 Task: Find connections with filter location Suez with filter topic #bestadvicewith filter profile language French with filter current company Centre for Cellular and Molecular Biology with filter school Academy of Technology with filter industry Advertising Services with filter service category AnimationArchitecture with filter keywords title Bank Teller
Action: Mouse moved to (274, 116)
Screenshot: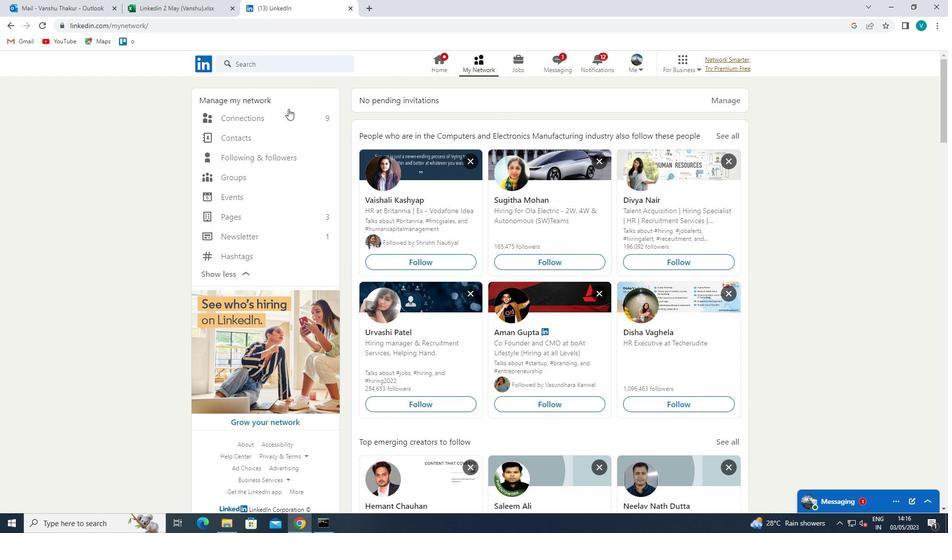 
Action: Mouse pressed left at (274, 116)
Screenshot: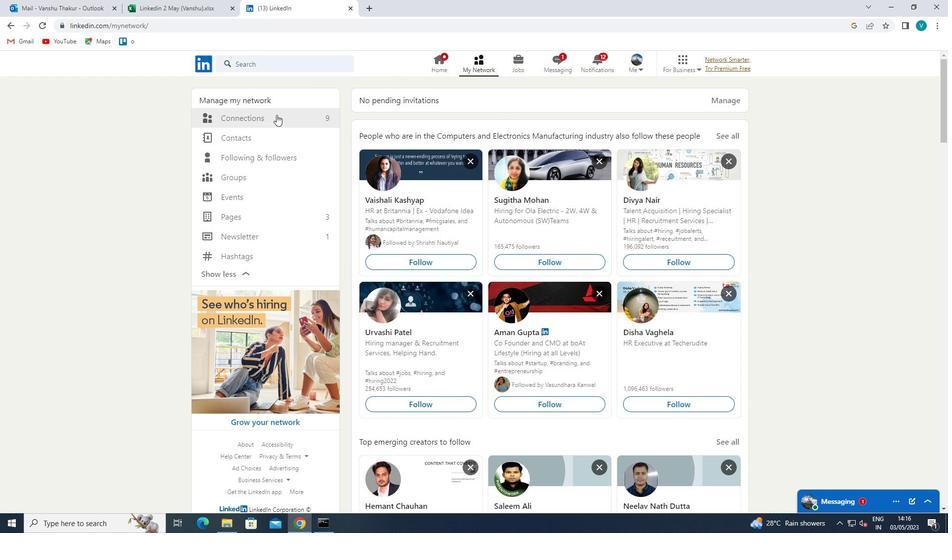 
Action: Mouse moved to (527, 119)
Screenshot: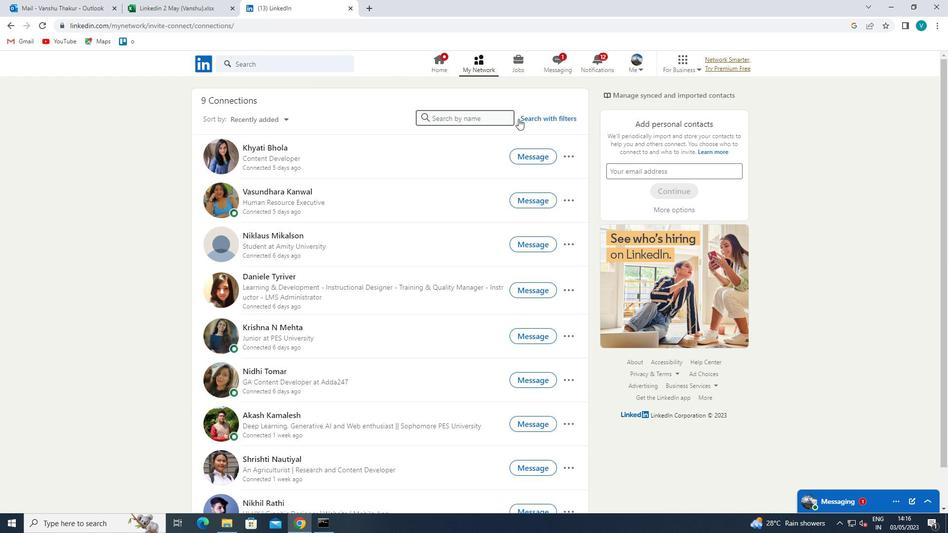 
Action: Mouse pressed left at (527, 119)
Screenshot: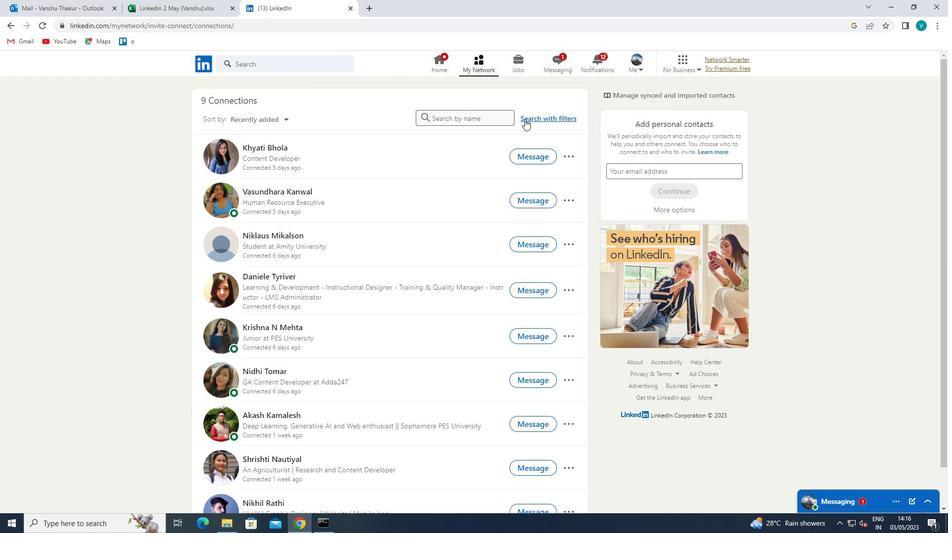 
Action: Mouse moved to (469, 95)
Screenshot: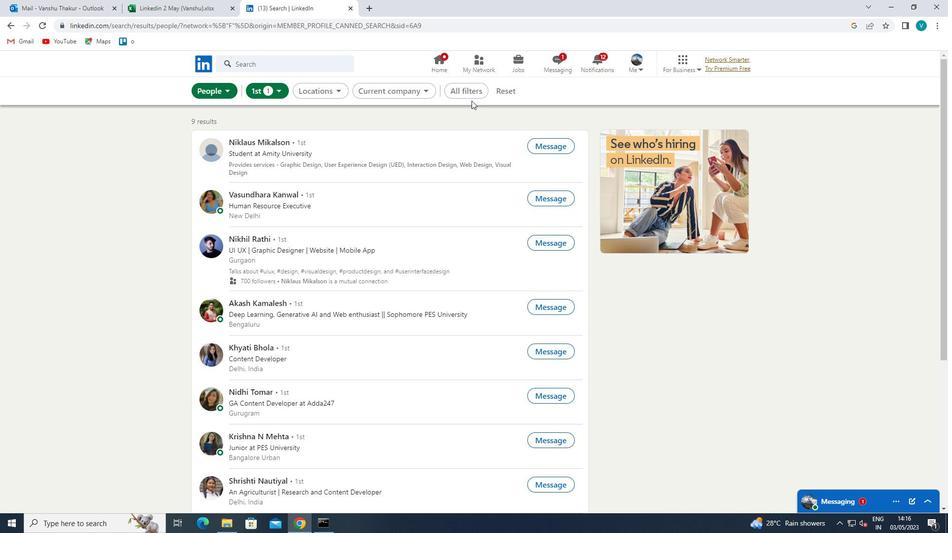 
Action: Mouse pressed left at (469, 95)
Screenshot: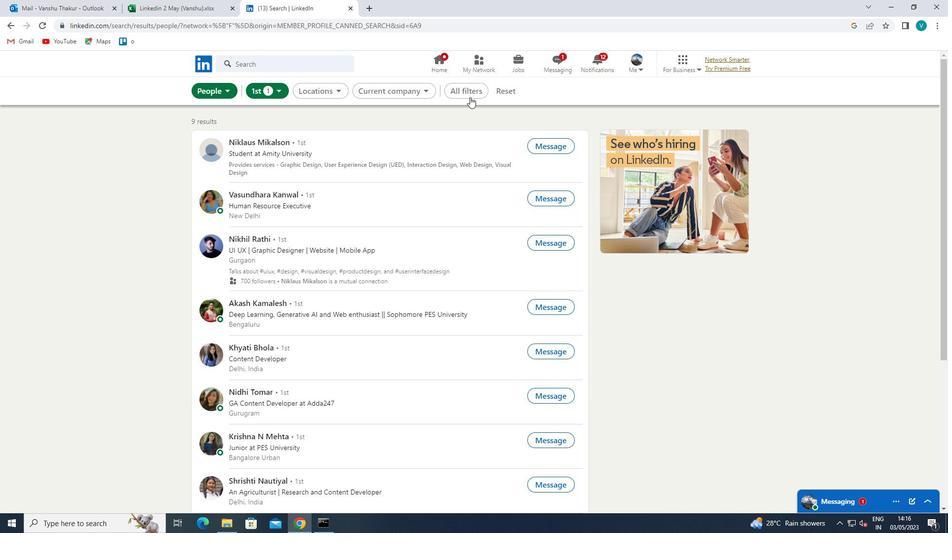 
Action: Mouse moved to (793, 243)
Screenshot: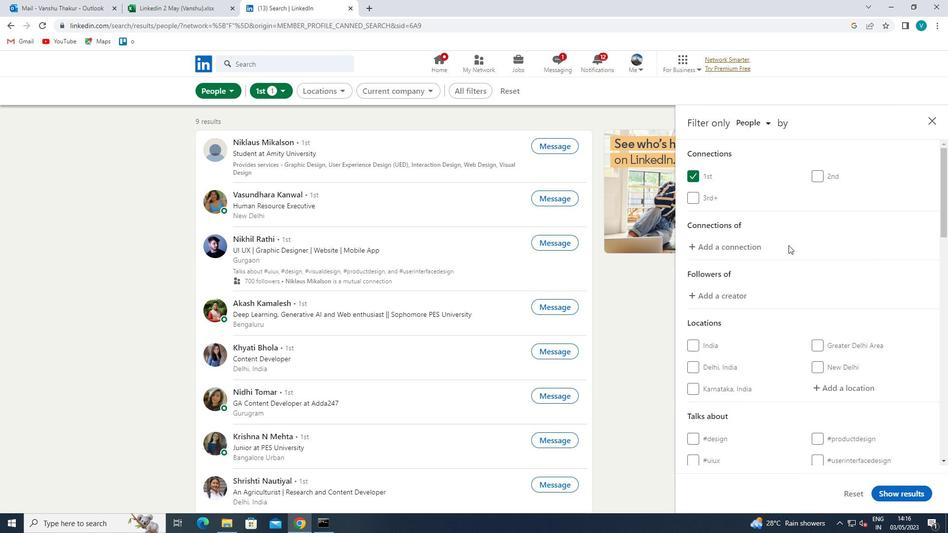 
Action: Mouse scrolled (793, 242) with delta (0, 0)
Screenshot: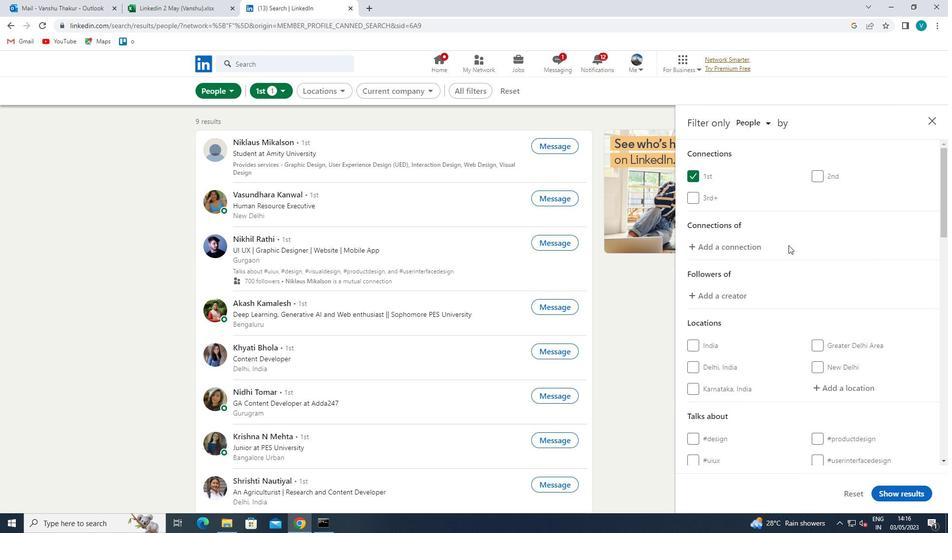 
Action: Mouse moved to (787, 246)
Screenshot: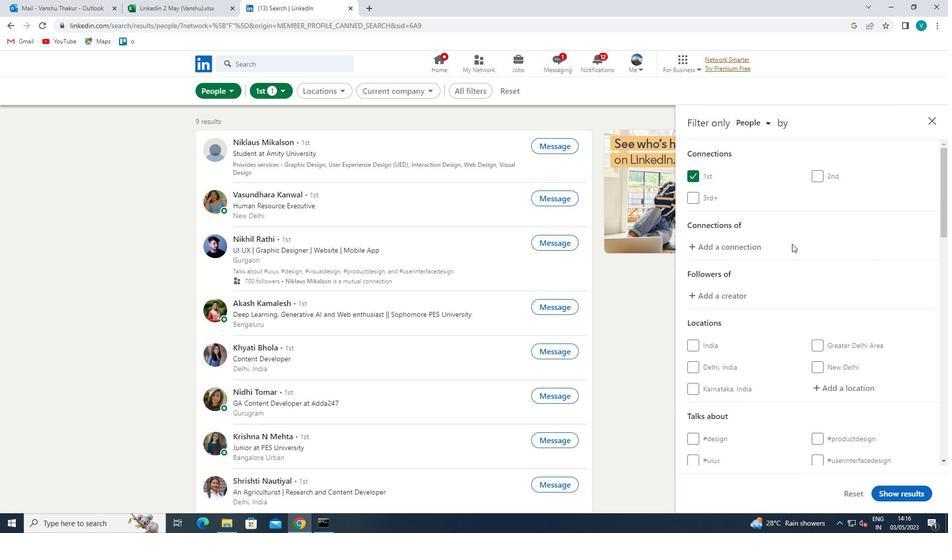 
Action: Mouse scrolled (787, 246) with delta (0, 0)
Screenshot: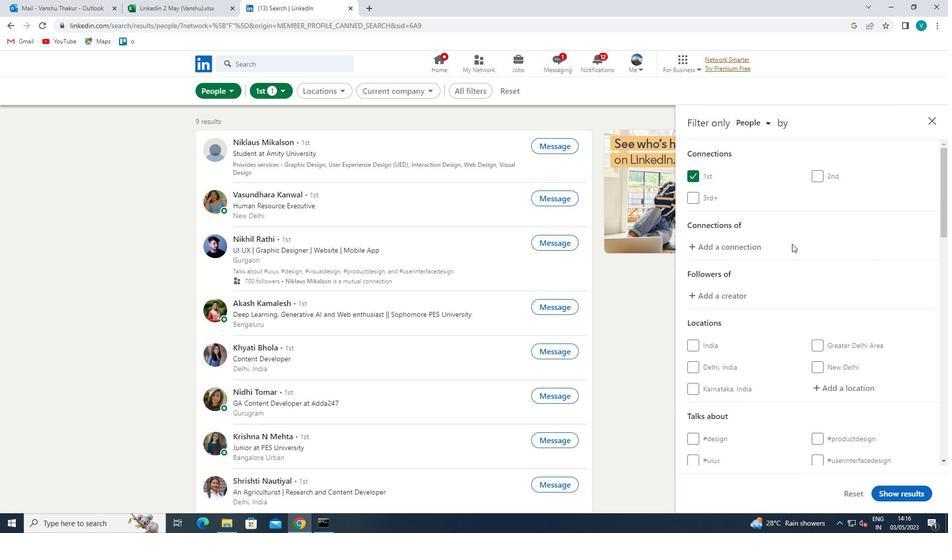 
Action: Mouse moved to (826, 292)
Screenshot: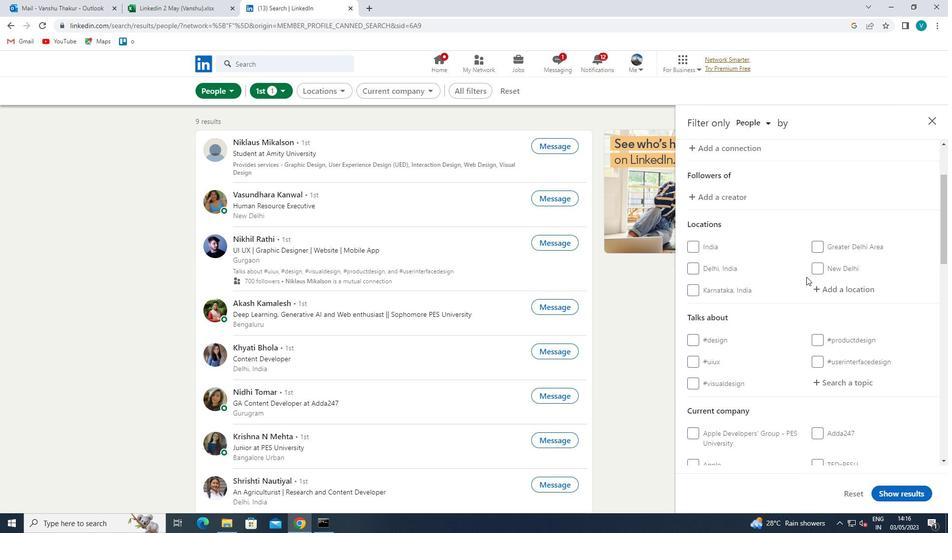 
Action: Mouse pressed left at (826, 292)
Screenshot: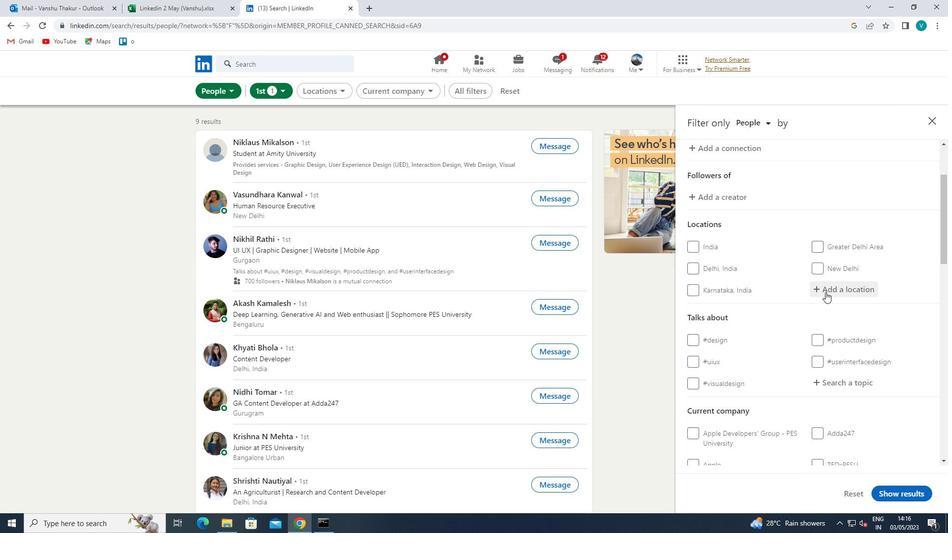
Action: Mouse moved to (798, 309)
Screenshot: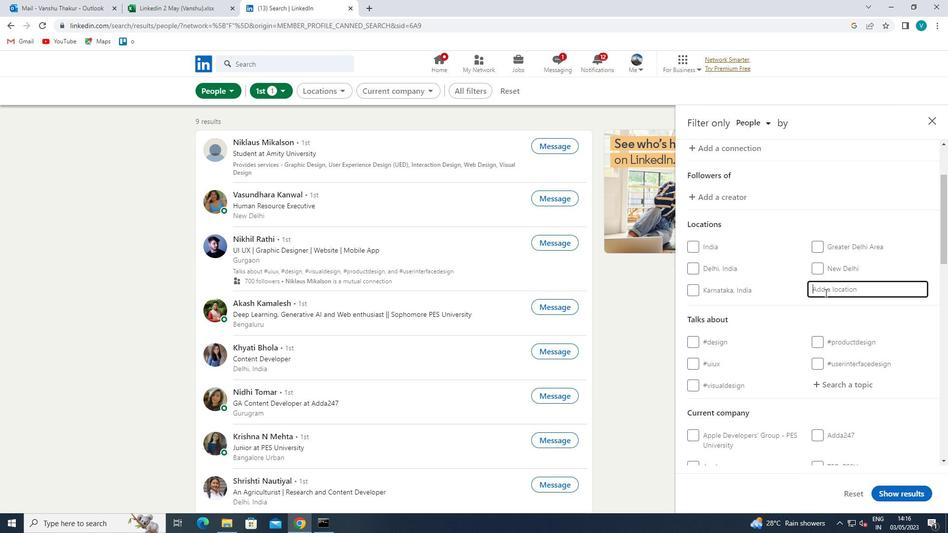 
Action: Key pressed <Key.shift>SUEZ
Screenshot: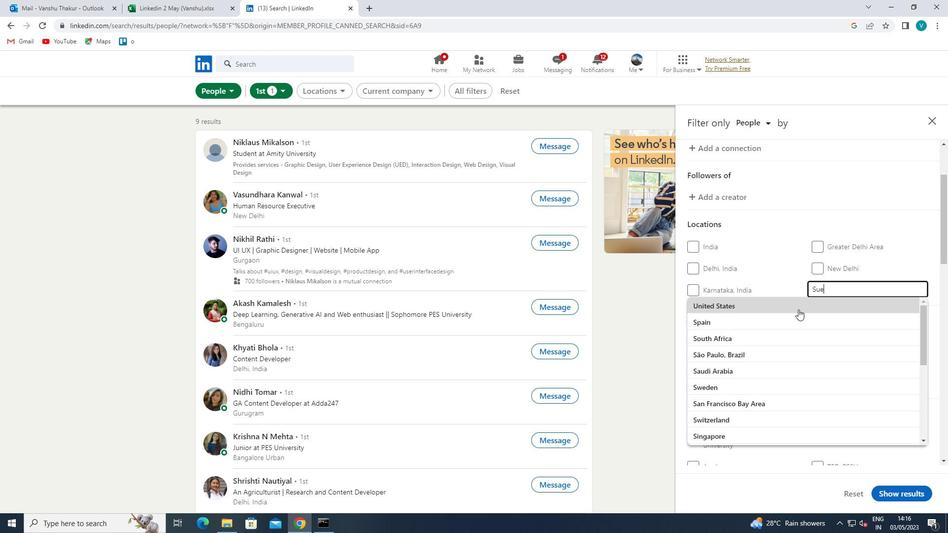 
Action: Mouse moved to (789, 309)
Screenshot: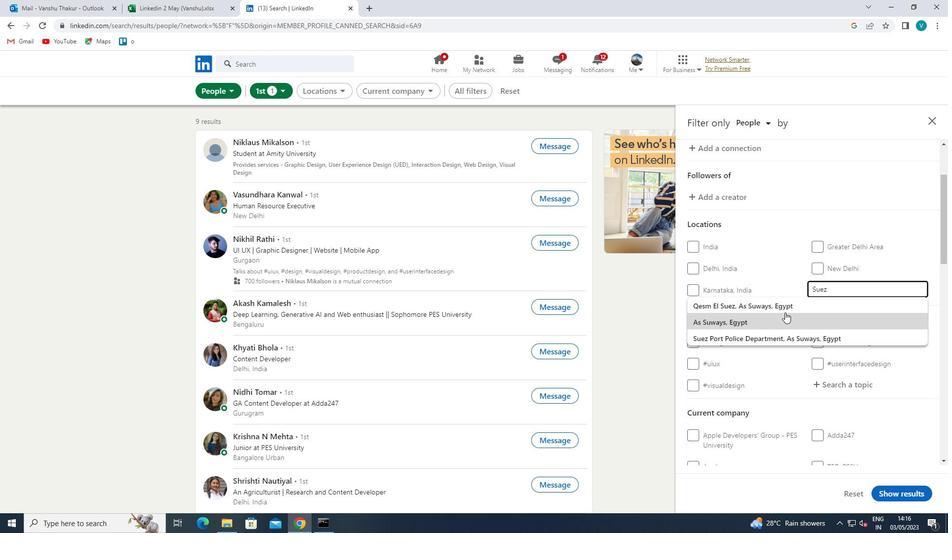 
Action: Mouse pressed left at (789, 309)
Screenshot: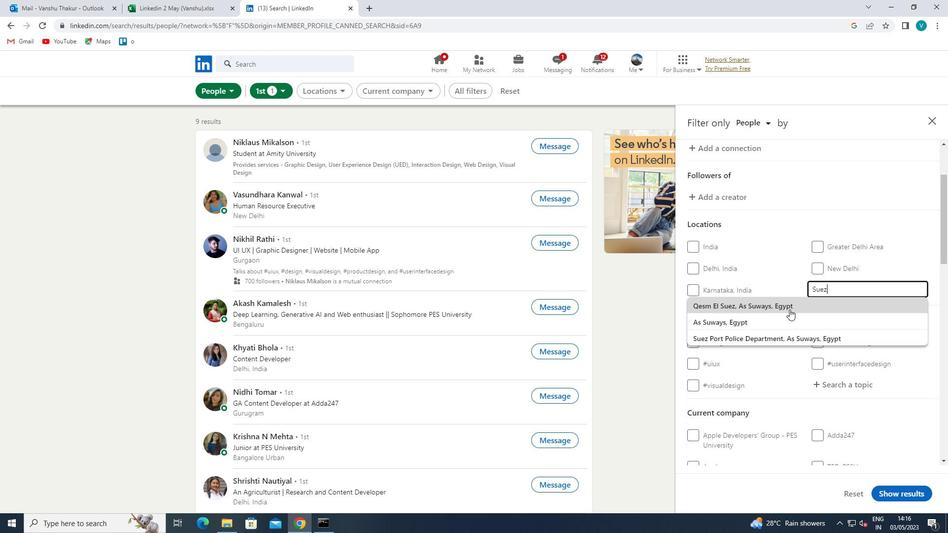 
Action: Mouse moved to (791, 309)
Screenshot: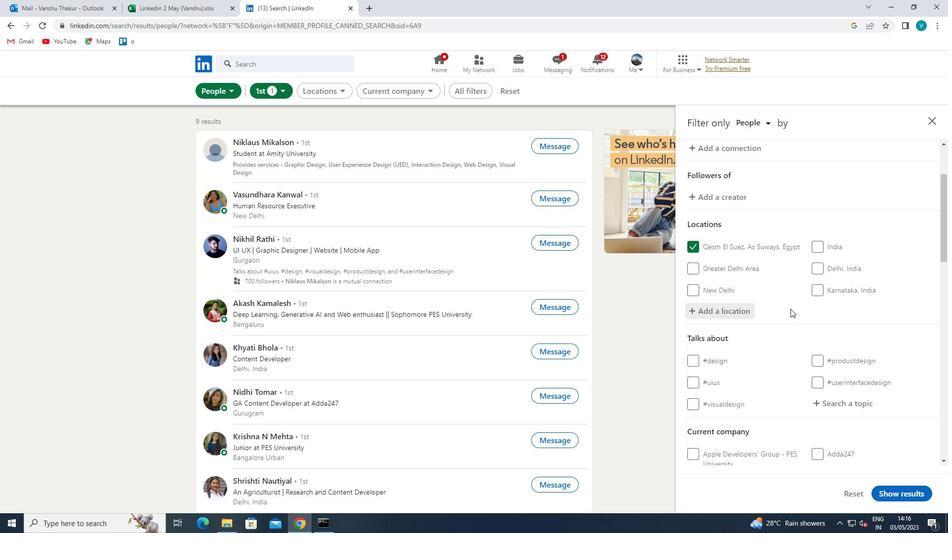 
Action: Mouse scrolled (791, 308) with delta (0, 0)
Screenshot: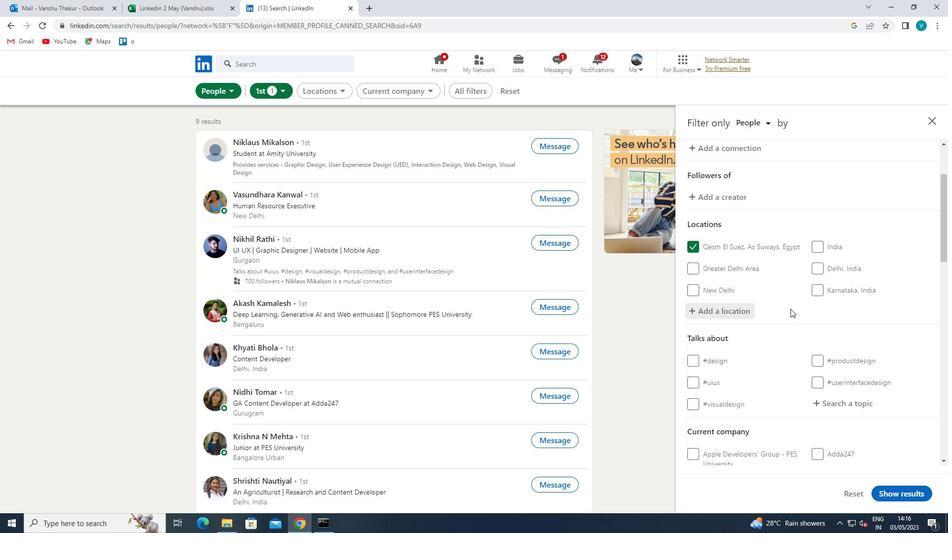 
Action: Mouse moved to (791, 308)
Screenshot: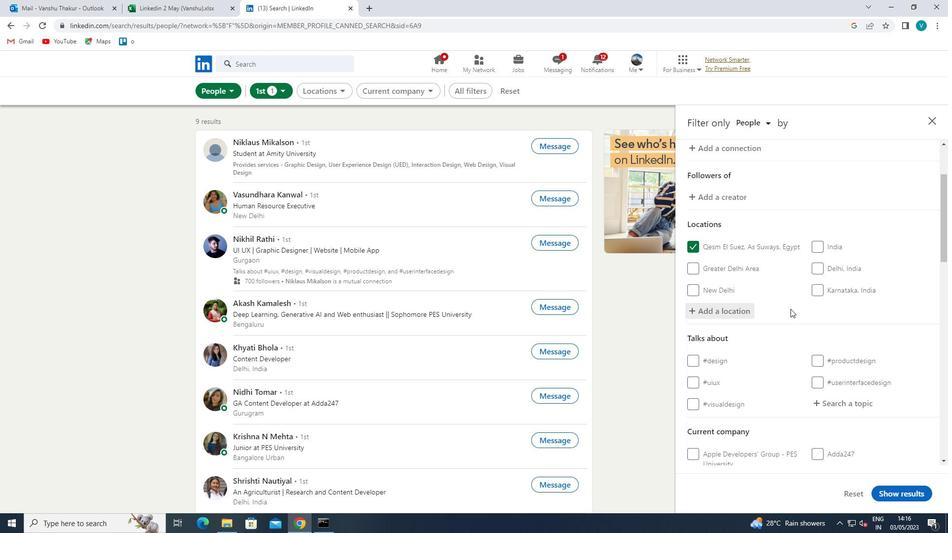 
Action: Mouse scrolled (791, 308) with delta (0, 0)
Screenshot: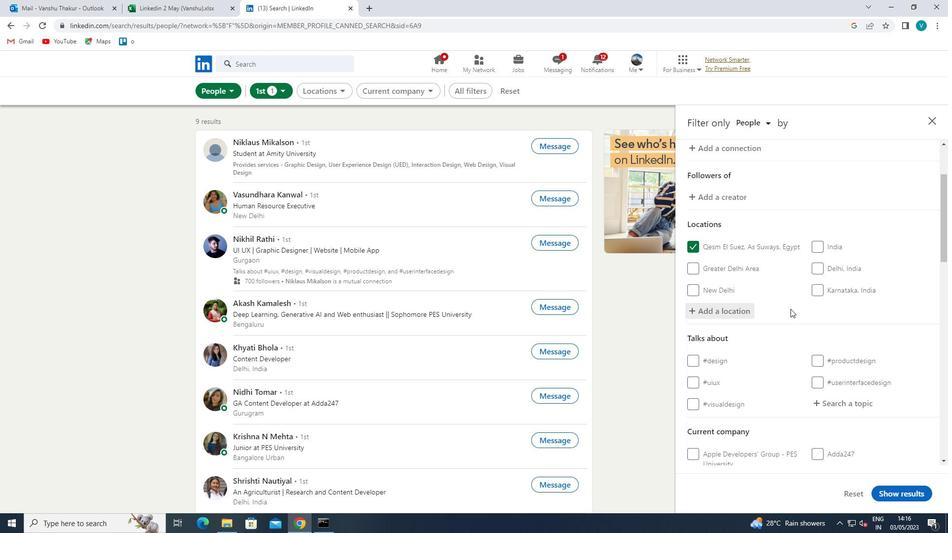 
Action: Mouse moved to (863, 302)
Screenshot: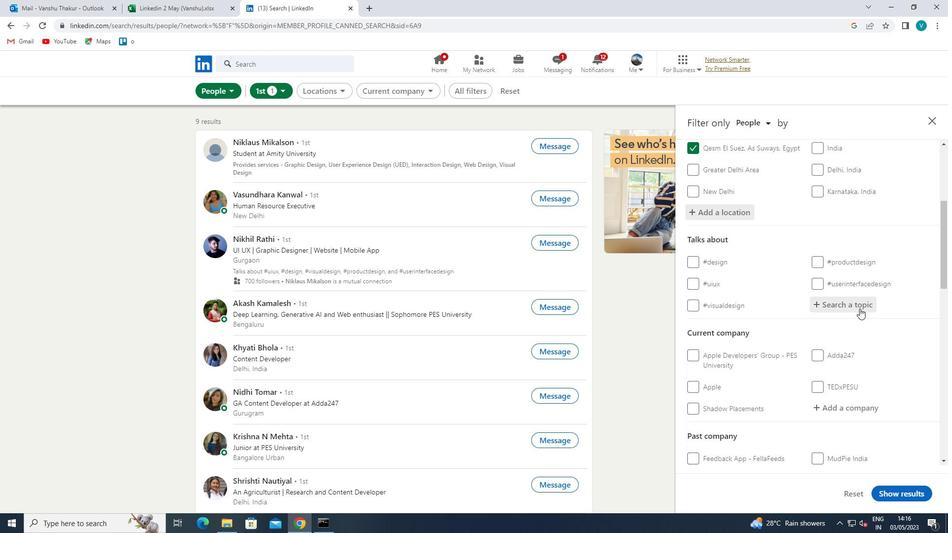 
Action: Mouse pressed left at (863, 302)
Screenshot: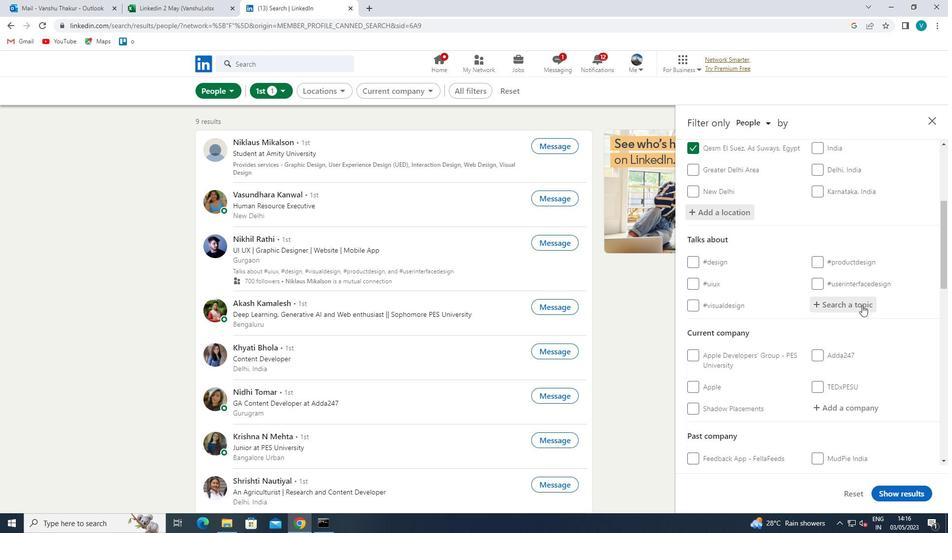 
Action: Mouse moved to (776, 351)
Screenshot: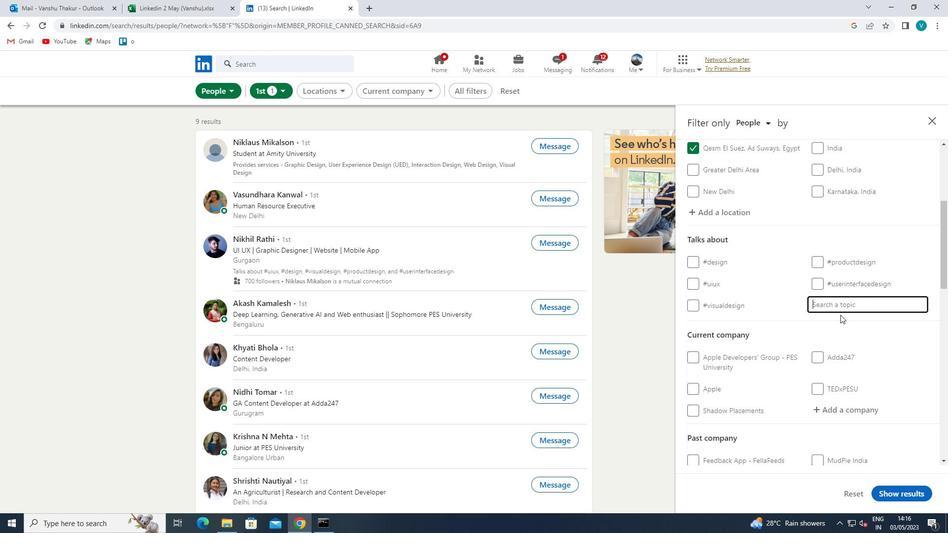 
Action: Key pressed BESTADVICE
Screenshot: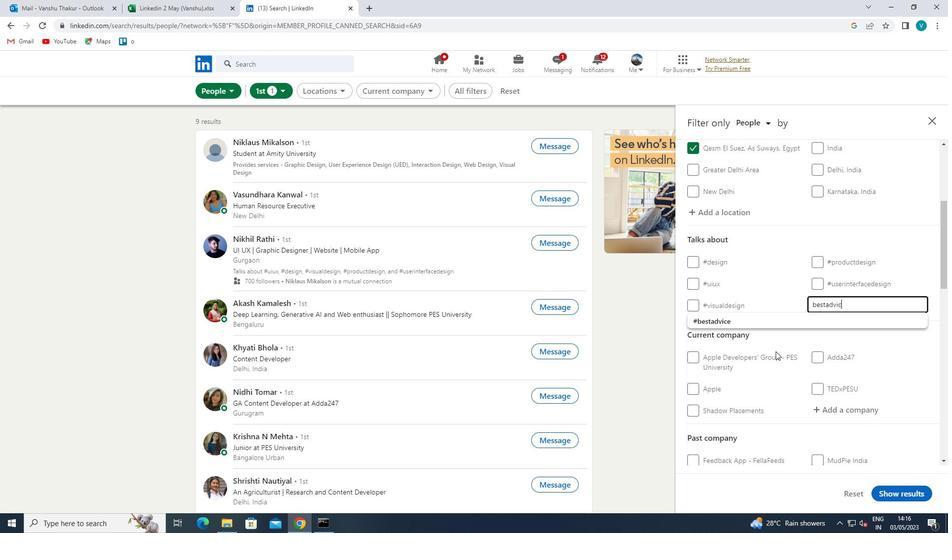
Action: Mouse moved to (809, 324)
Screenshot: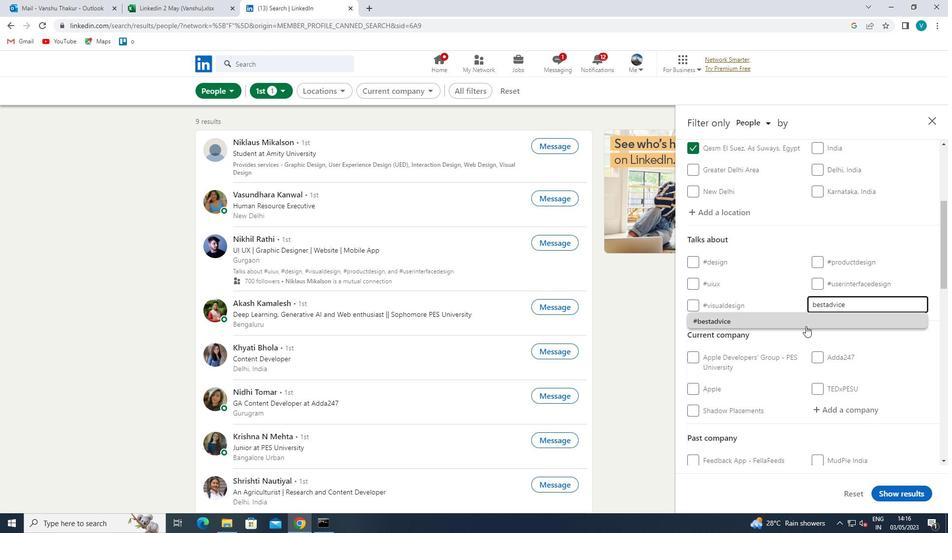 
Action: Mouse pressed left at (809, 324)
Screenshot: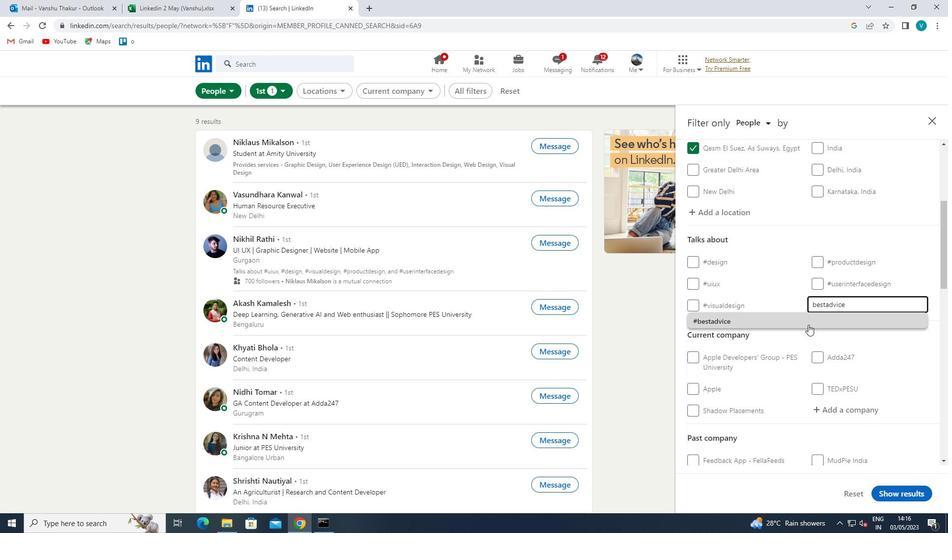 
Action: Mouse scrolled (809, 323) with delta (0, 0)
Screenshot: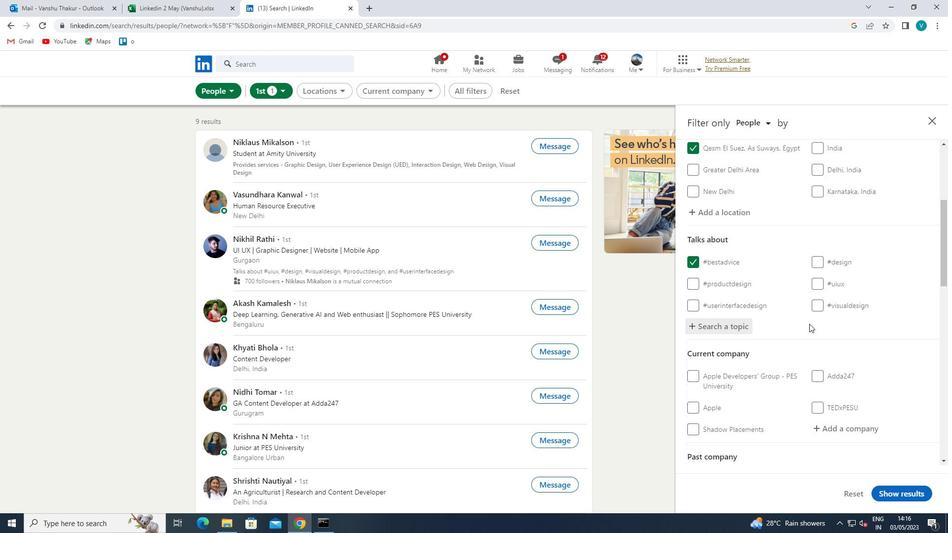 
Action: Mouse scrolled (809, 323) with delta (0, 0)
Screenshot: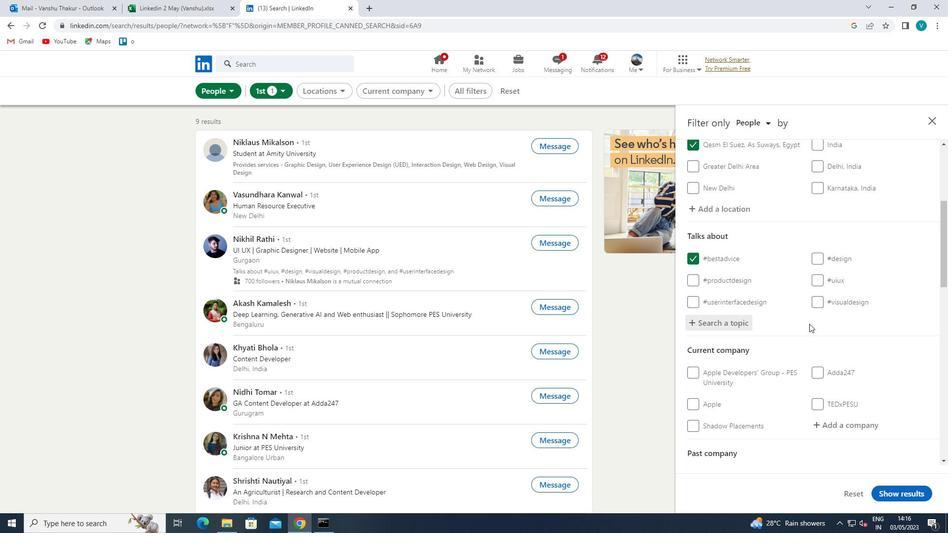 
Action: Mouse scrolled (809, 323) with delta (0, 0)
Screenshot: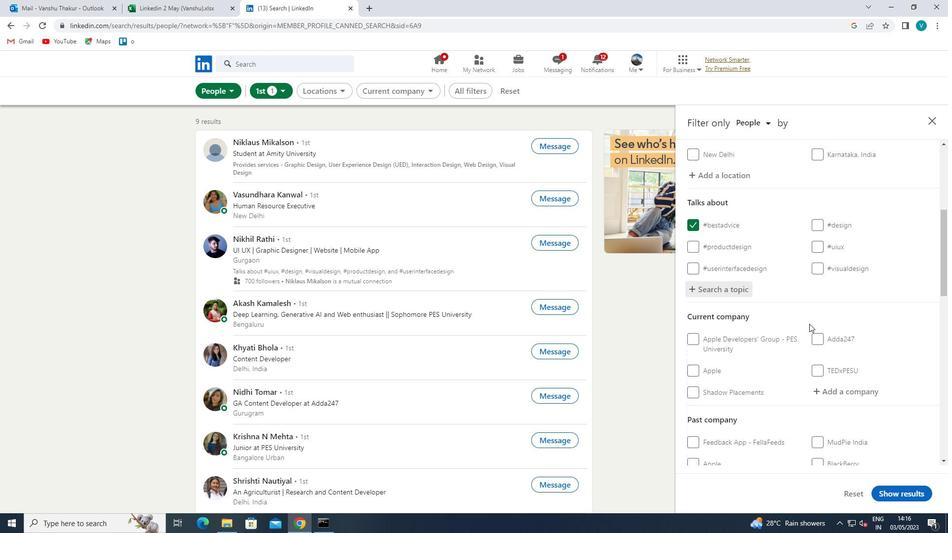 
Action: Mouse moved to (838, 285)
Screenshot: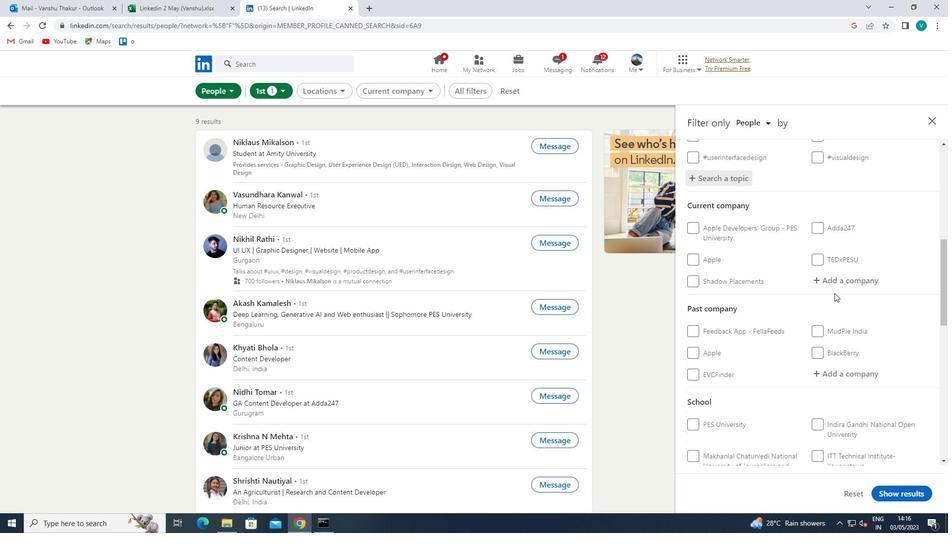 
Action: Mouse pressed left at (838, 285)
Screenshot: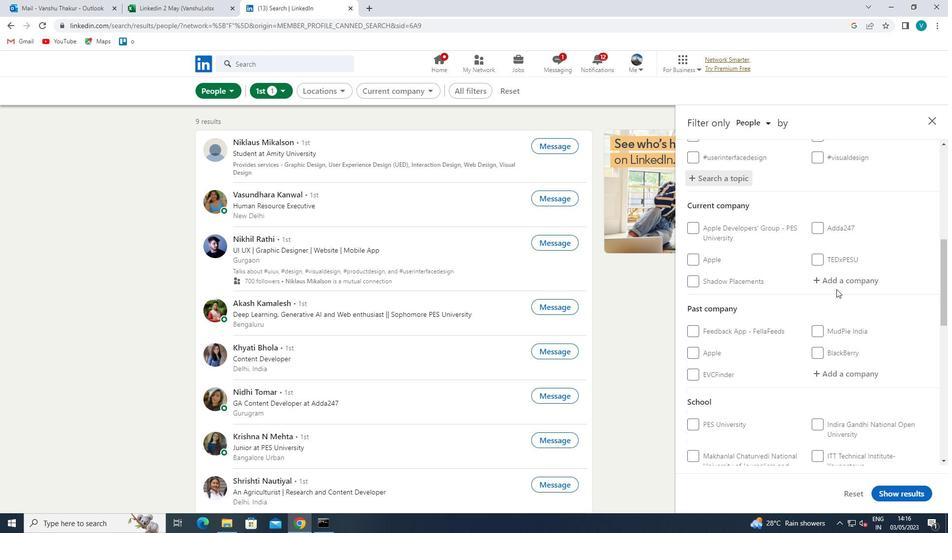 
Action: Mouse moved to (809, 301)
Screenshot: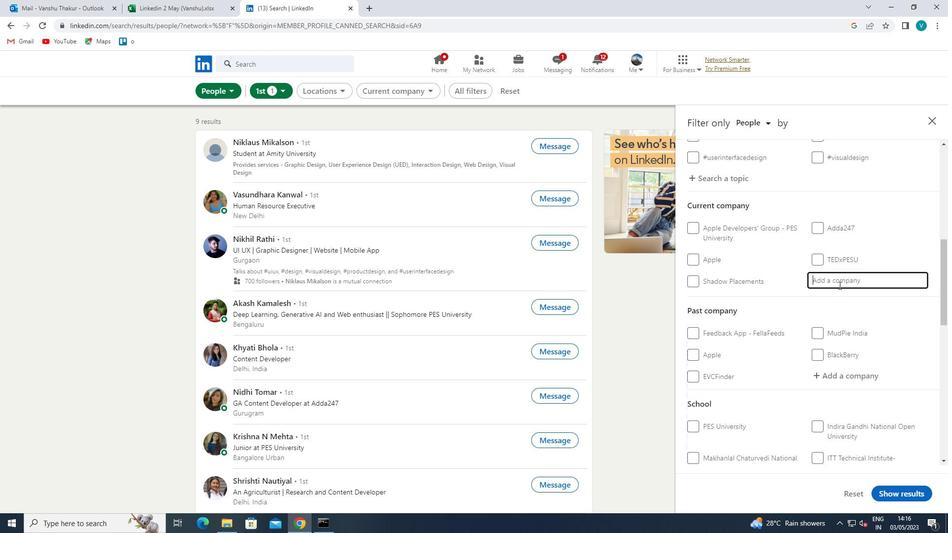 
Action: Key pressed <Key.shift>CENTRE
Screenshot: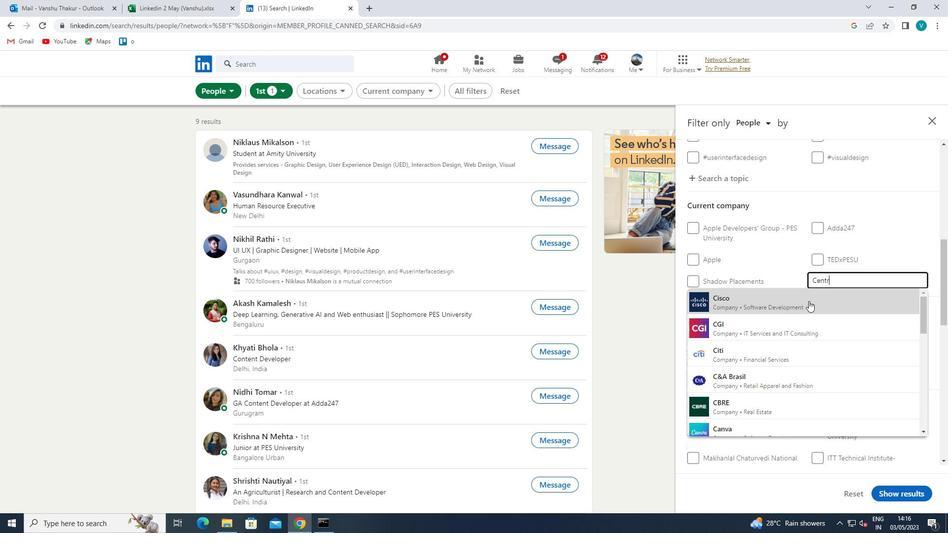 
Action: Mouse moved to (807, 303)
Screenshot: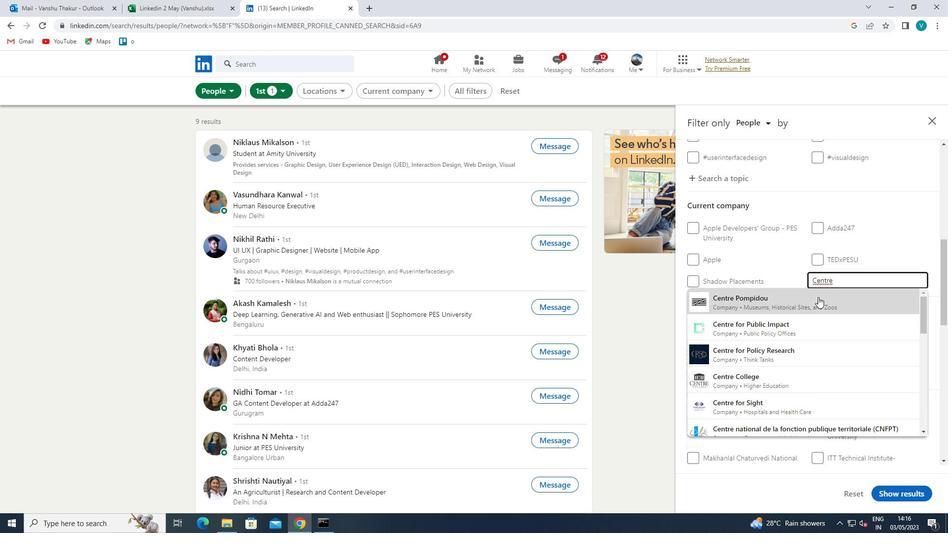
Action: Key pressed FOR<Key.space><Key.left><Key.left><Key.left><Key.left><Key.space><Key.right><Key.right><Key.right>
Screenshot: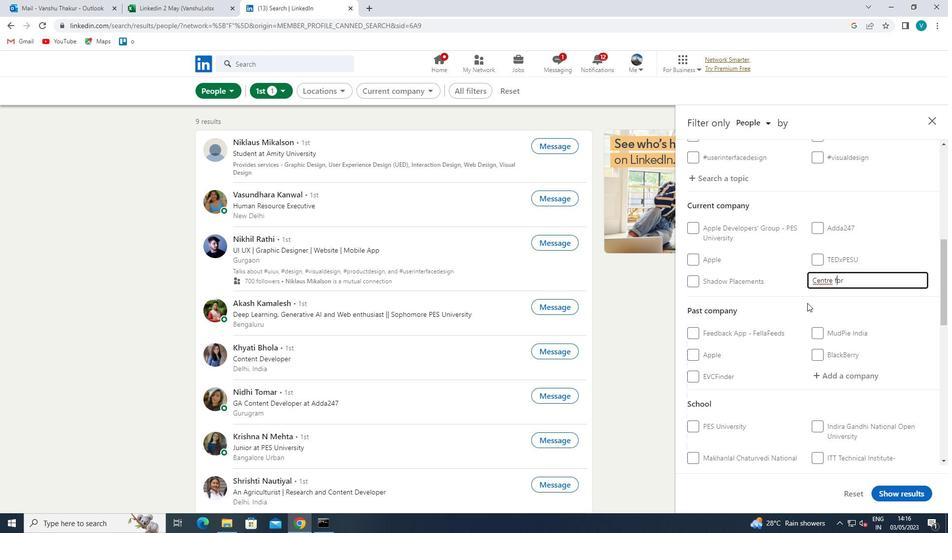 
Action: Mouse moved to (796, 309)
Screenshot: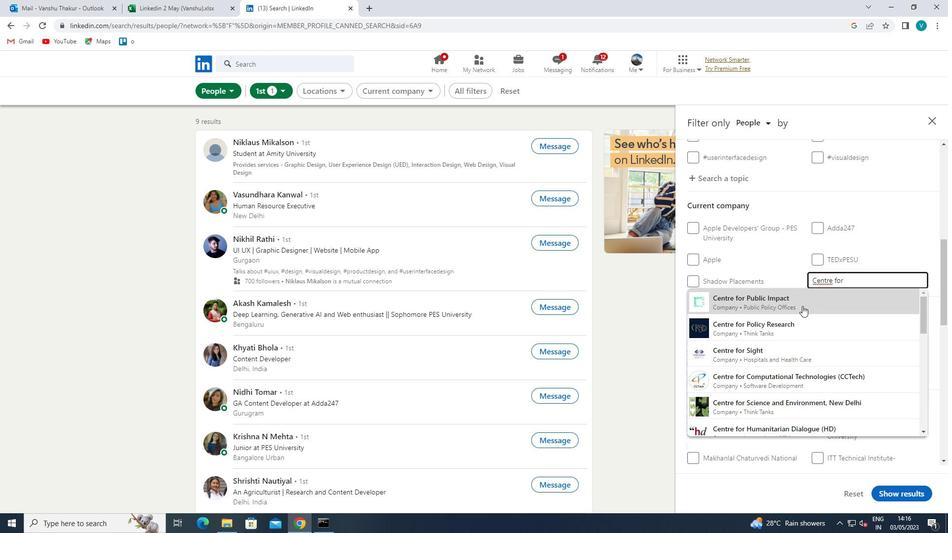 
Action: Key pressed <Key.shift>CELLULAR
Screenshot: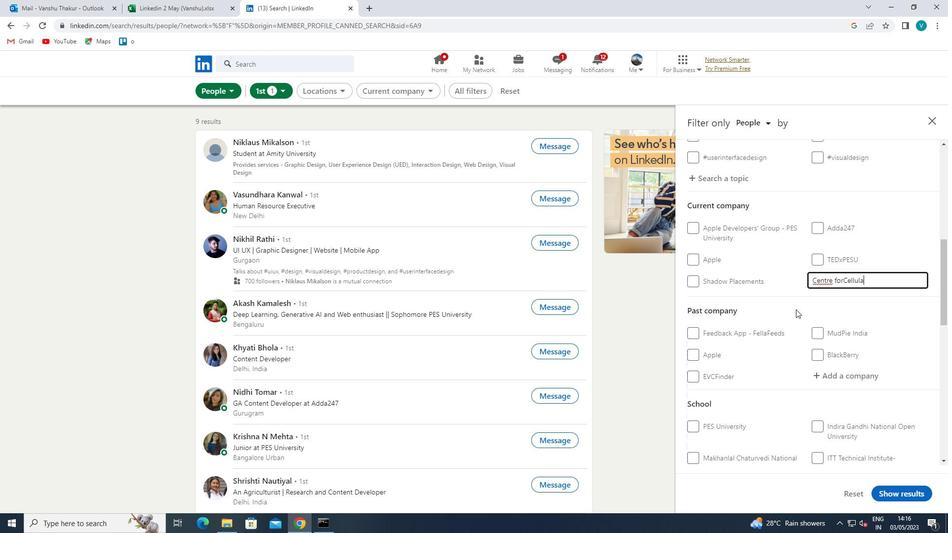 
Action: Mouse moved to (842, 280)
Screenshot: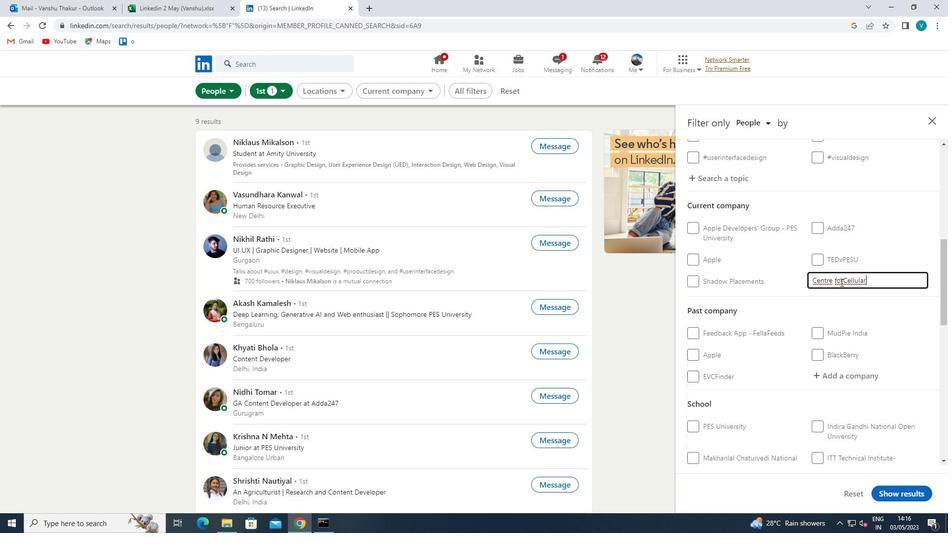 
Action: Mouse pressed left at (842, 280)
Screenshot: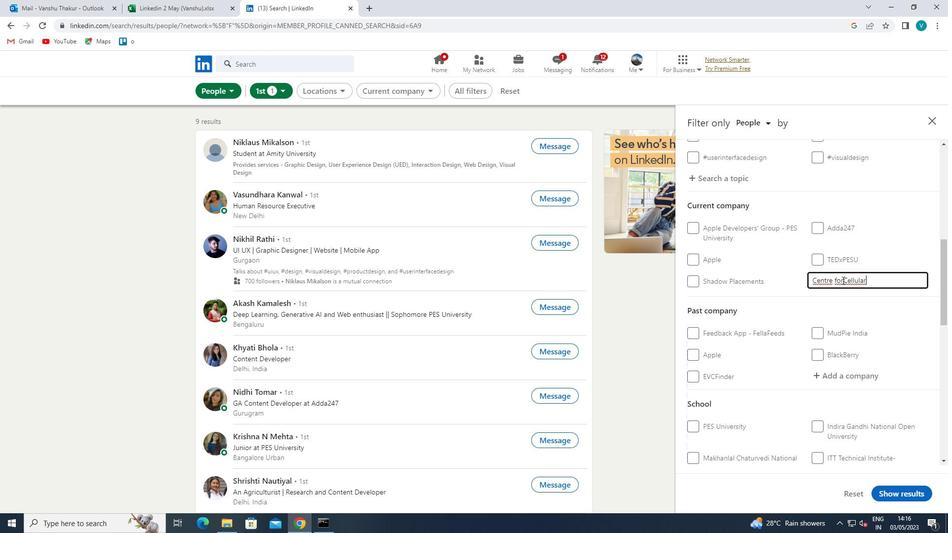 
Action: Mouse moved to (841, 280)
Screenshot: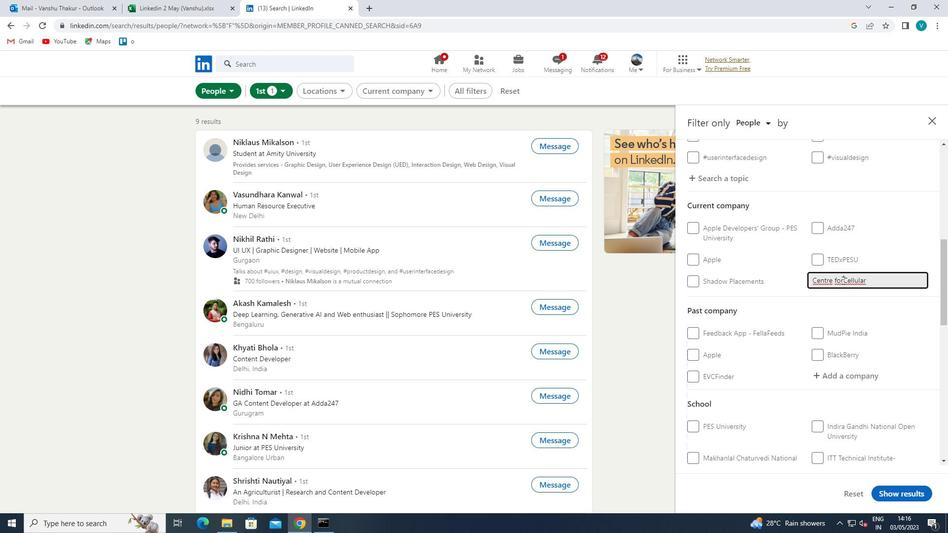 
Action: Key pressed <Key.space>
Screenshot: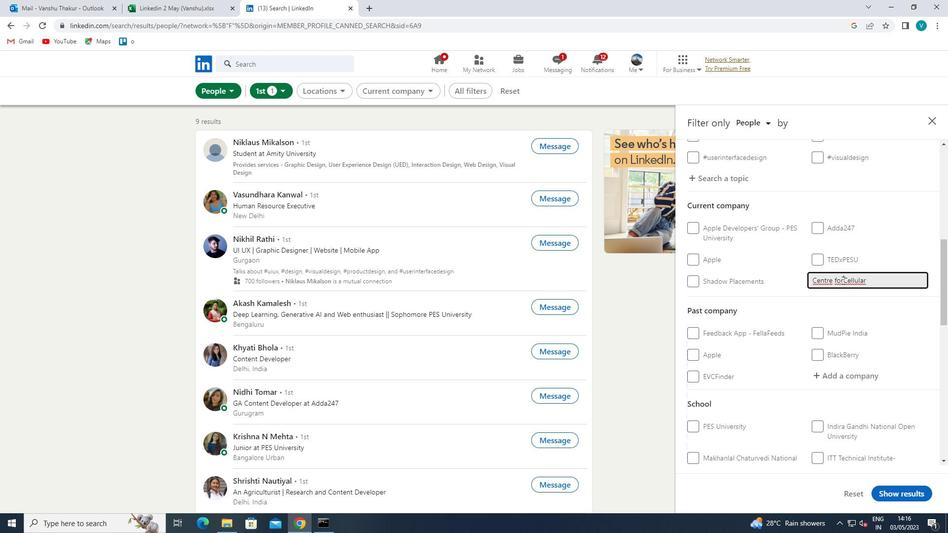 
Action: Mouse moved to (831, 300)
Screenshot: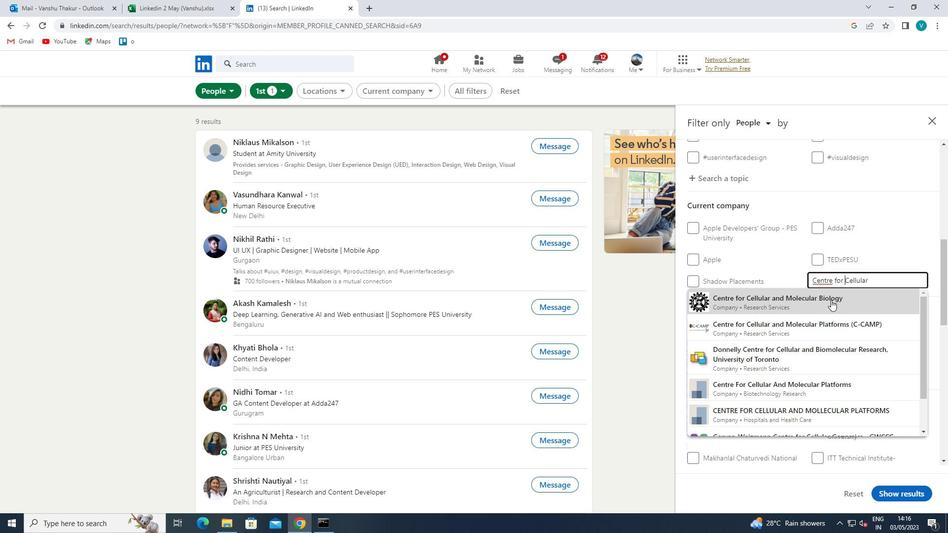 
Action: Mouse pressed left at (831, 300)
Screenshot: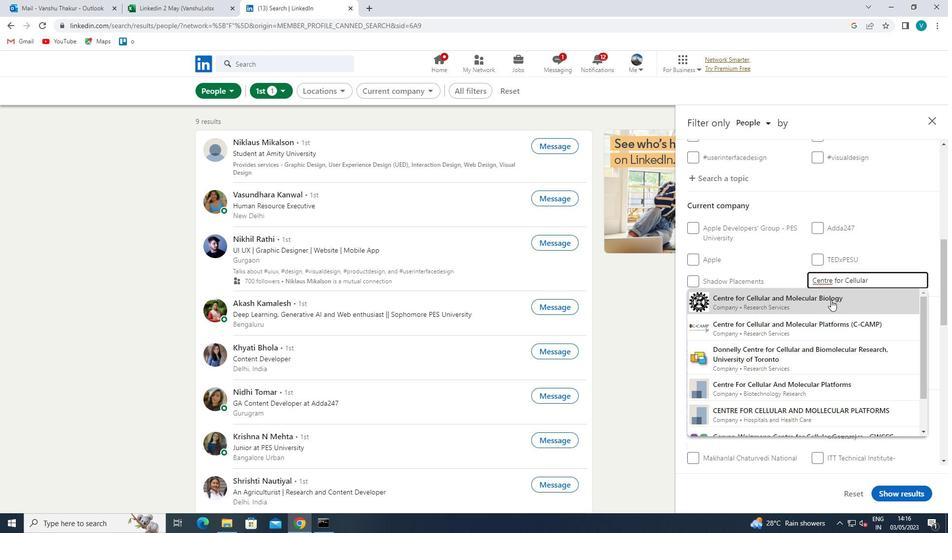 
Action: Mouse moved to (831, 300)
Screenshot: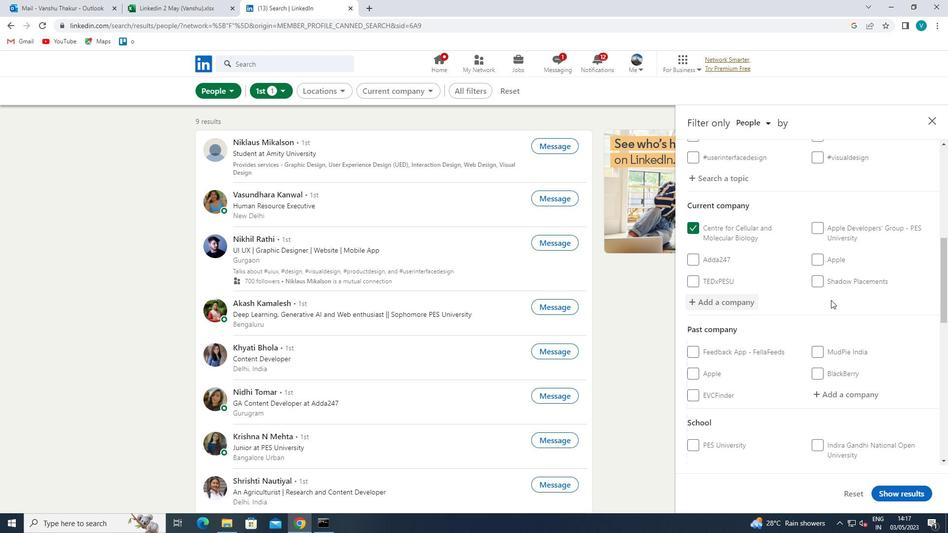 
Action: Mouse scrolled (831, 299) with delta (0, 0)
Screenshot: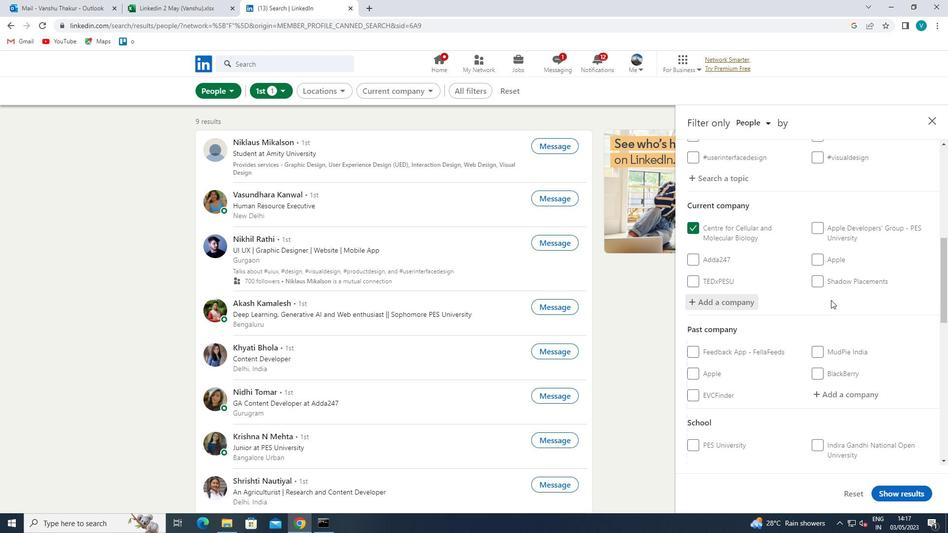 
Action: Mouse scrolled (831, 299) with delta (0, 0)
Screenshot: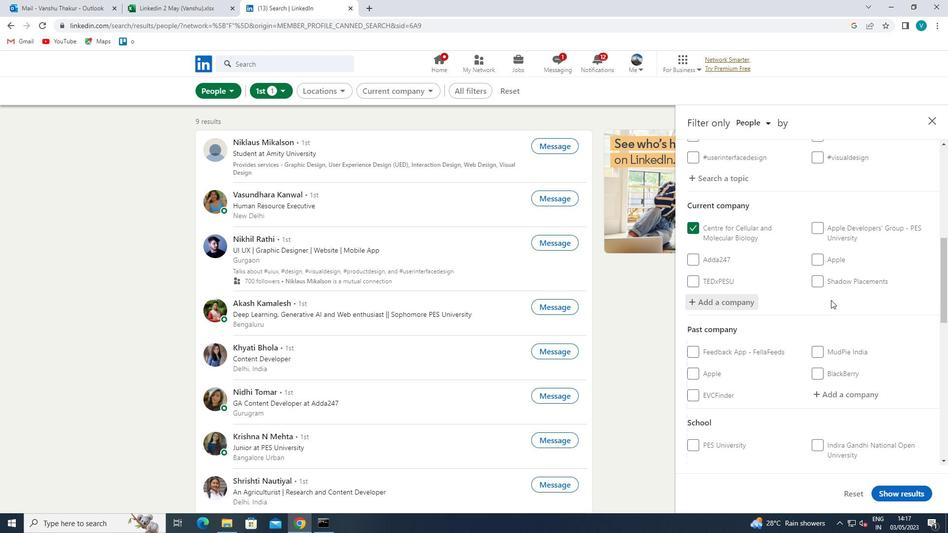 
Action: Mouse scrolled (831, 299) with delta (0, 0)
Screenshot: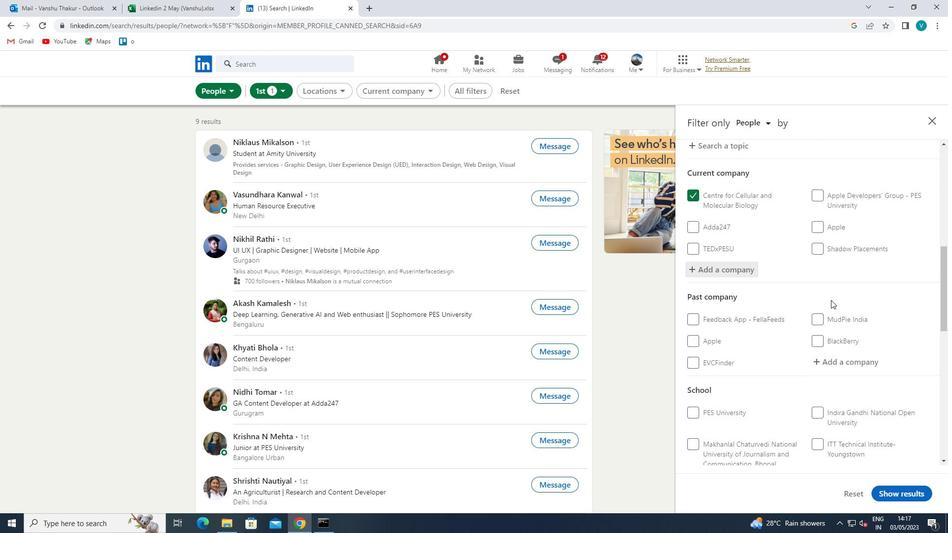 
Action: Mouse moved to (844, 370)
Screenshot: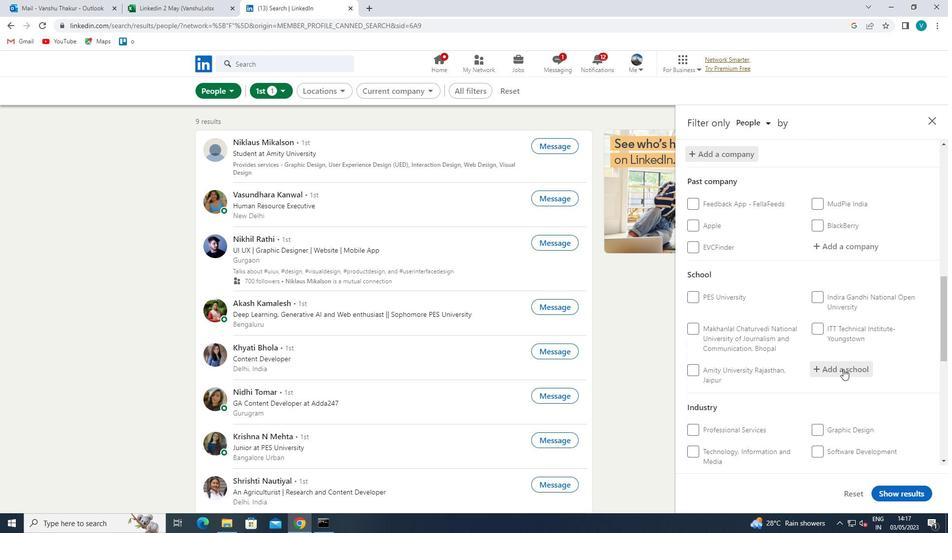
Action: Mouse pressed left at (844, 370)
Screenshot: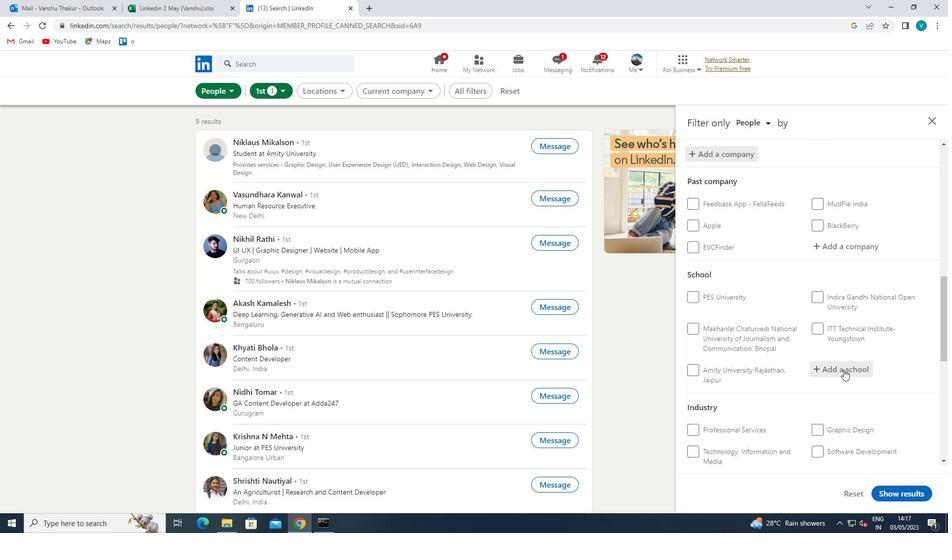 
Action: Mouse moved to (844, 370)
Screenshot: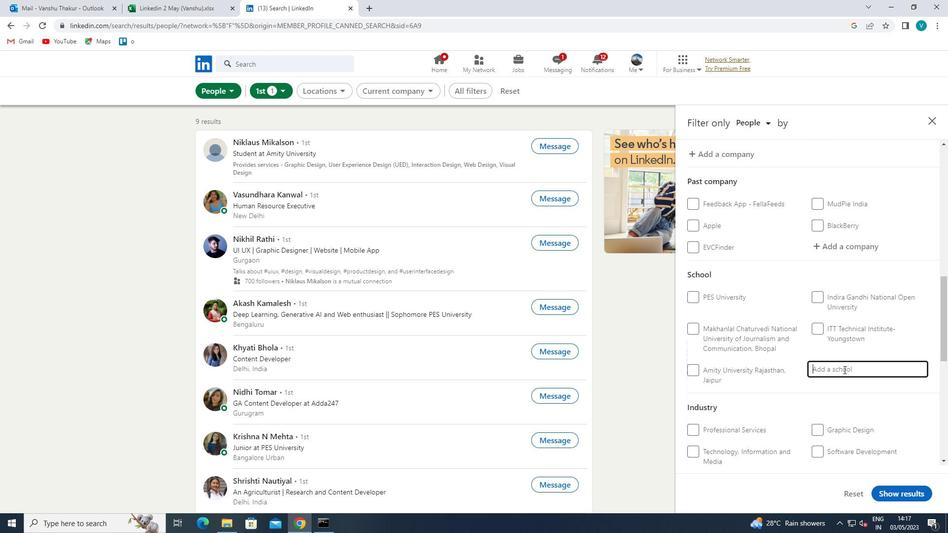 
Action: Key pressed <Key.shift>ACADEMY<Key.space>OF<Key.space><Key.shift>TECH
Screenshot: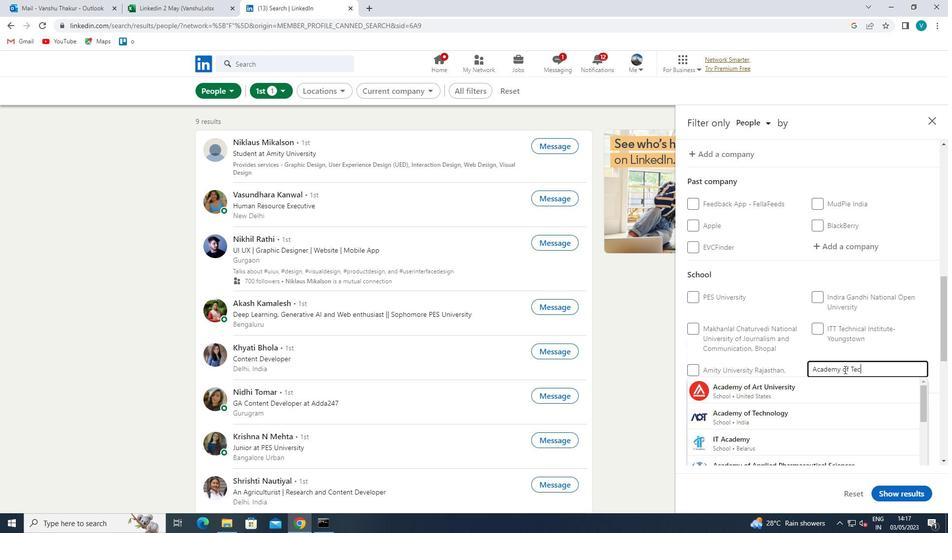 
Action: Mouse moved to (806, 390)
Screenshot: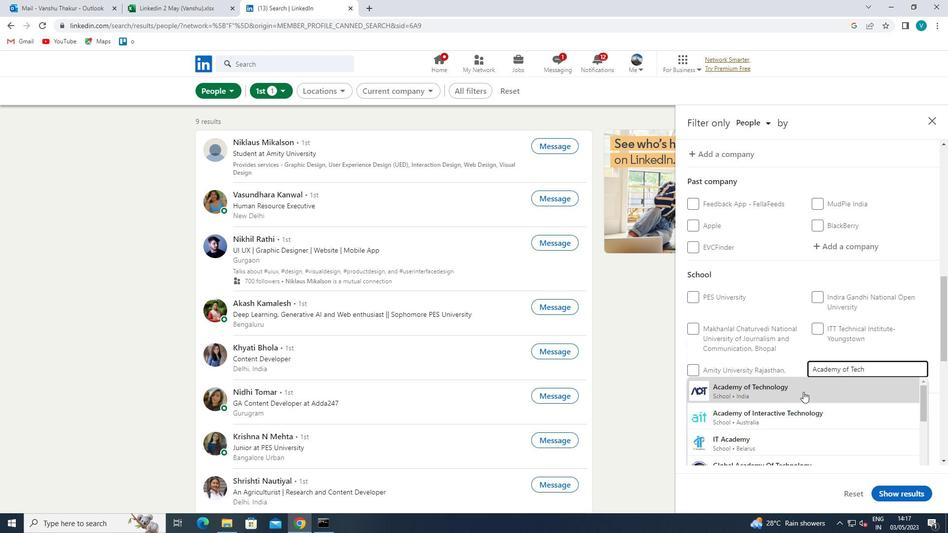 
Action: Mouse pressed left at (806, 390)
Screenshot: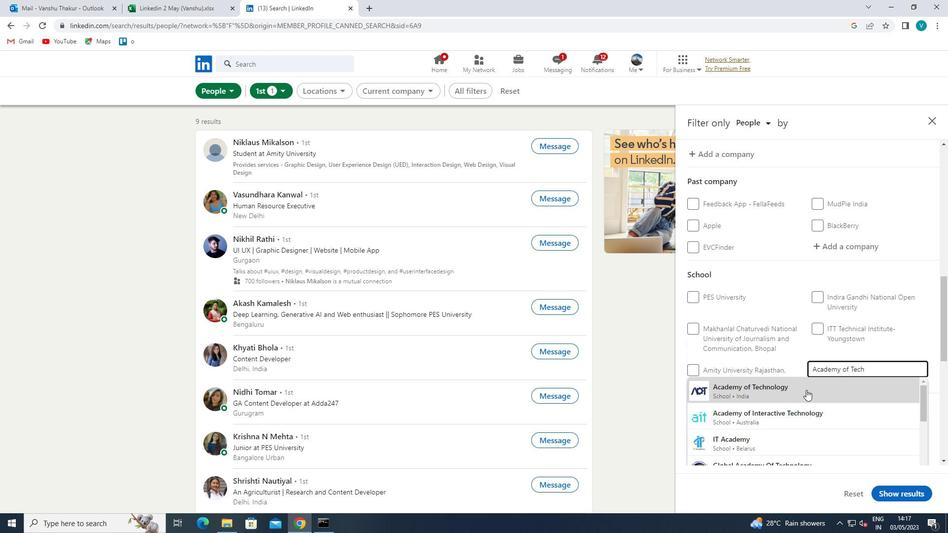 
Action: Mouse scrolled (806, 389) with delta (0, 0)
Screenshot: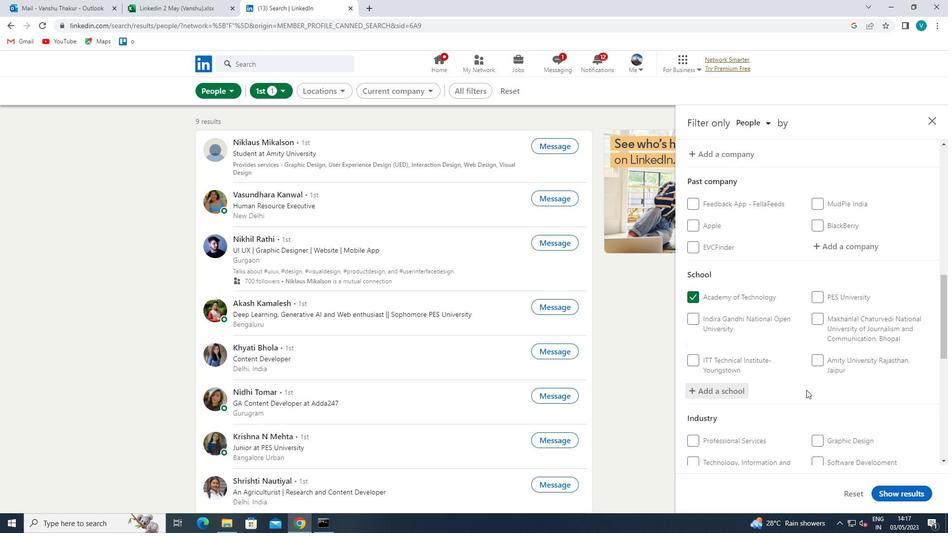 
Action: Mouse moved to (807, 390)
Screenshot: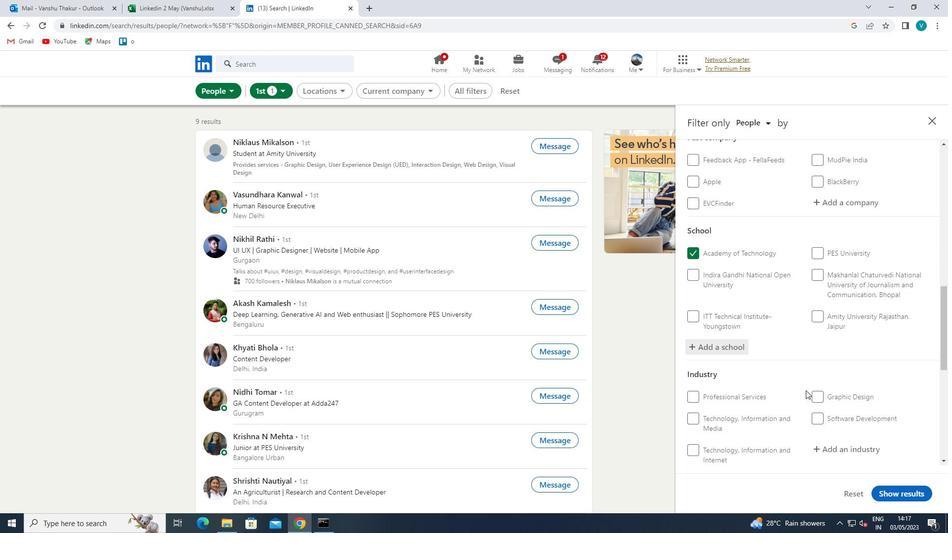 
Action: Mouse scrolled (807, 389) with delta (0, 0)
Screenshot: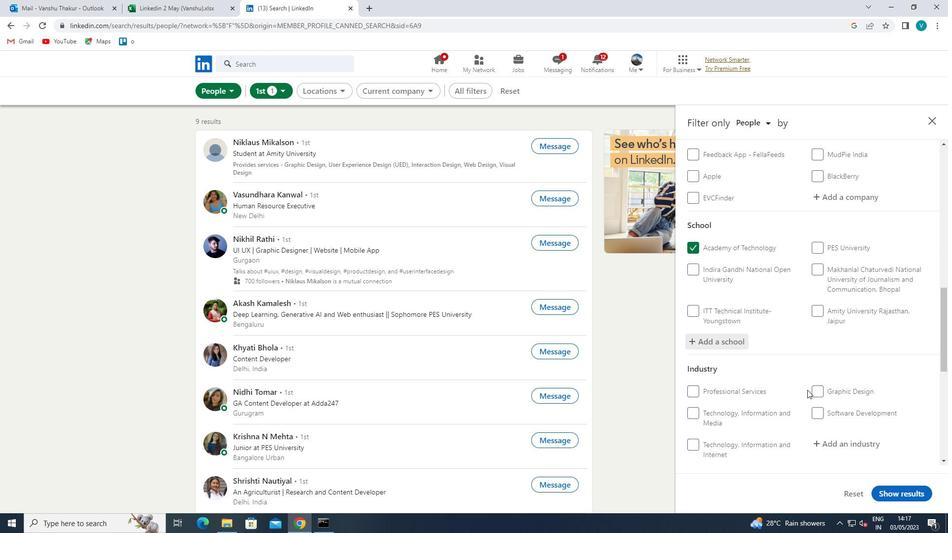 
Action: Mouse scrolled (807, 389) with delta (0, 0)
Screenshot: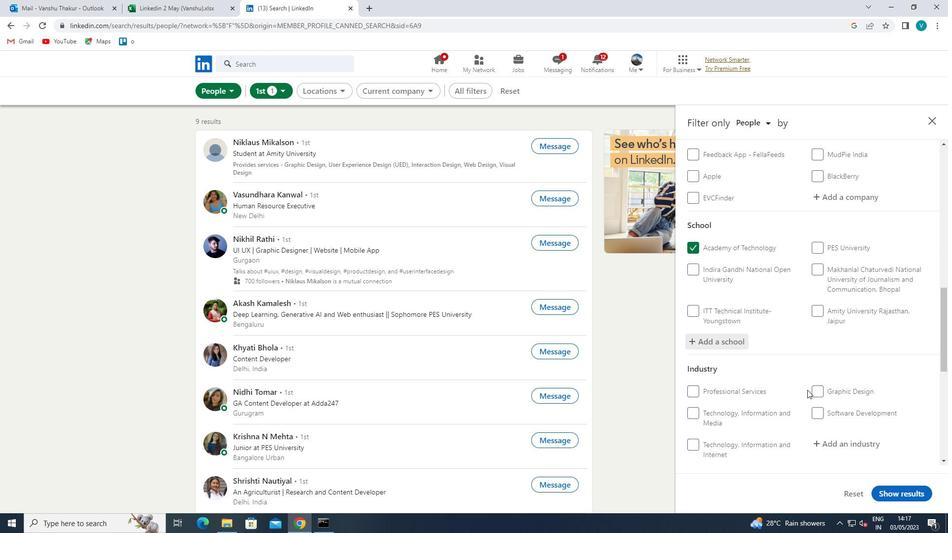 
Action: Mouse scrolled (807, 389) with delta (0, 0)
Screenshot: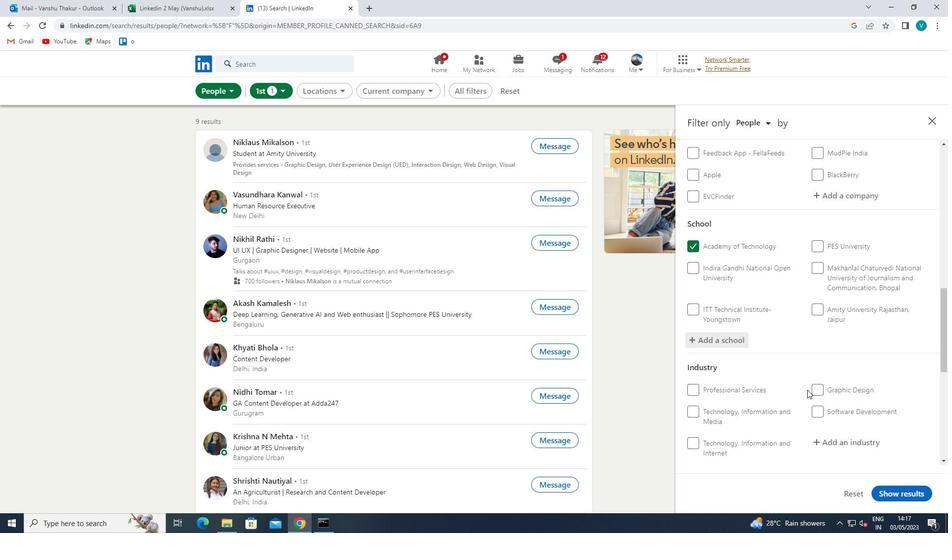 
Action: Mouse moved to (846, 294)
Screenshot: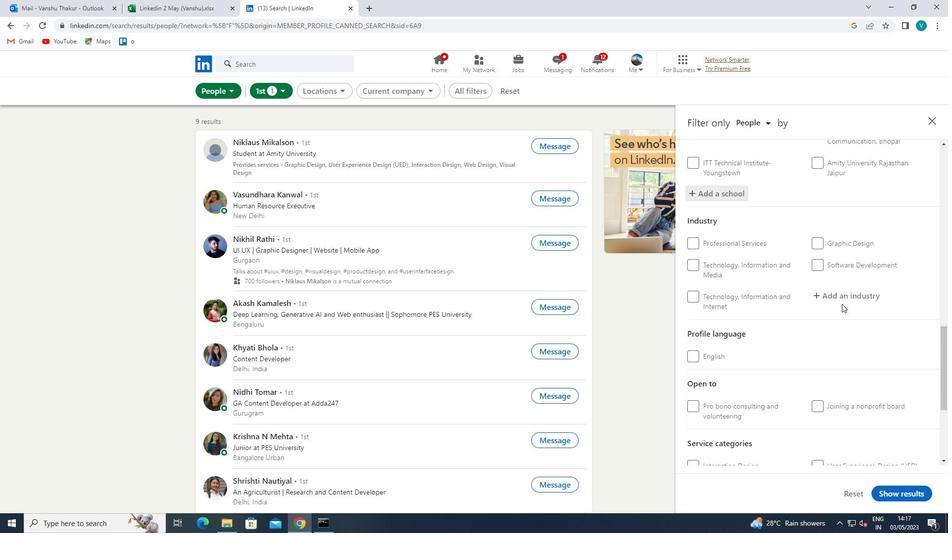 
Action: Mouse pressed left at (846, 294)
Screenshot: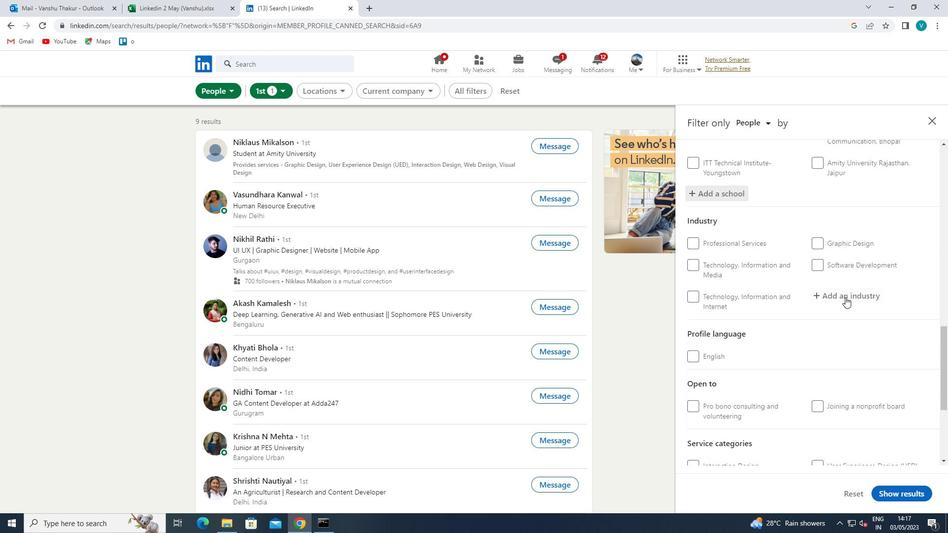 
Action: Key pressed <Key.shift>ADVERTISING<Key.space><Key.shift>SERVICES
Screenshot: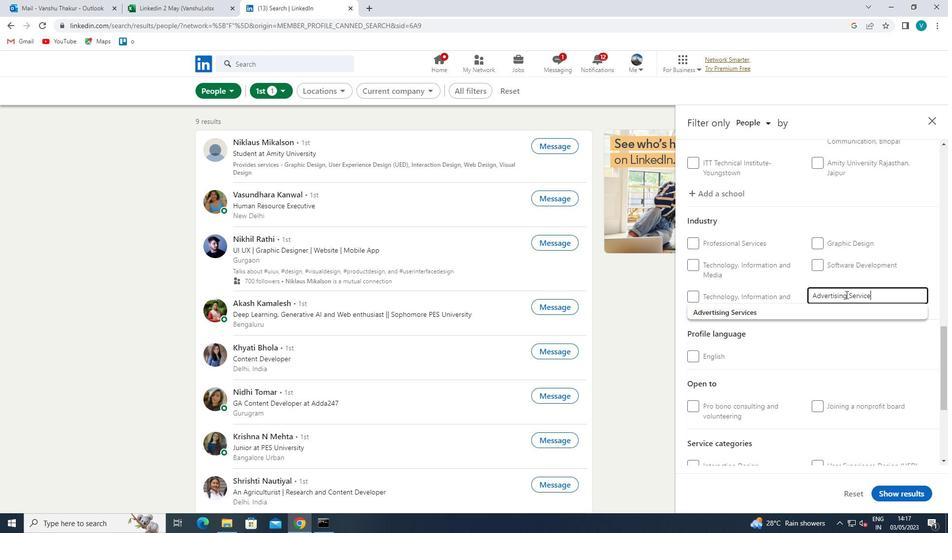 
Action: Mouse moved to (830, 305)
Screenshot: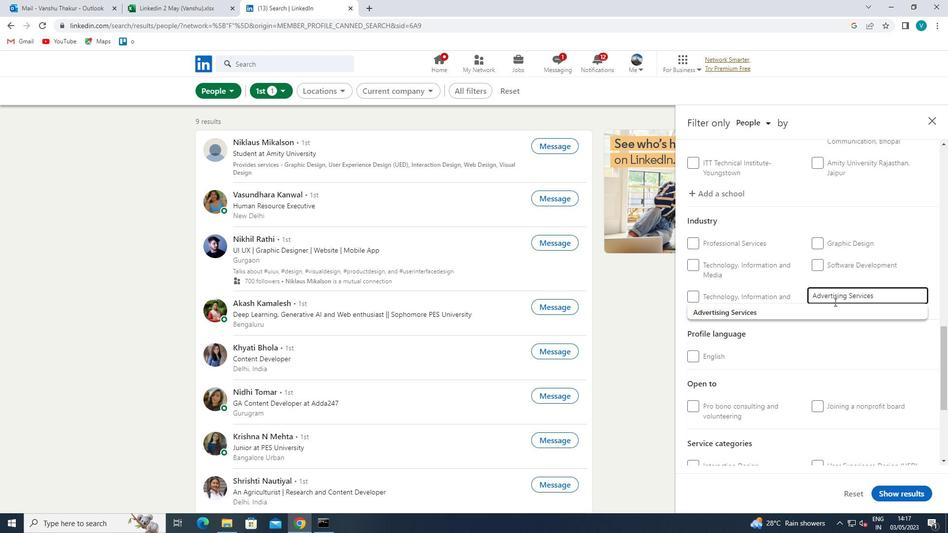 
Action: Mouse pressed left at (830, 305)
Screenshot: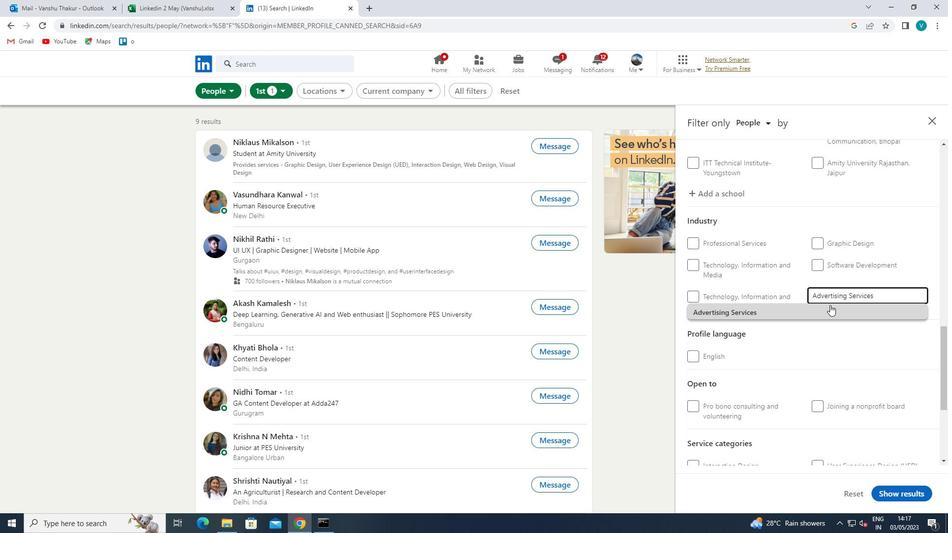 
Action: Mouse scrolled (830, 304) with delta (0, 0)
Screenshot: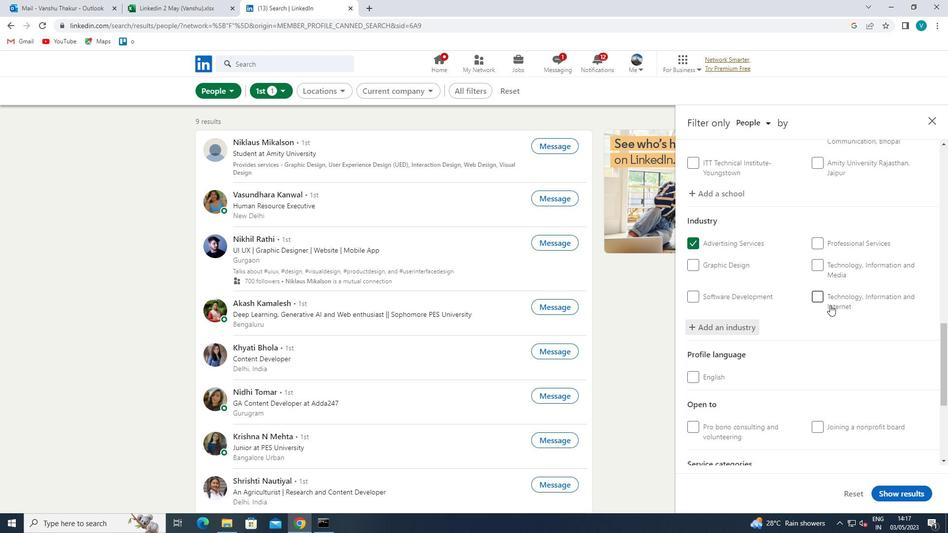 
Action: Mouse scrolled (830, 304) with delta (0, 0)
Screenshot: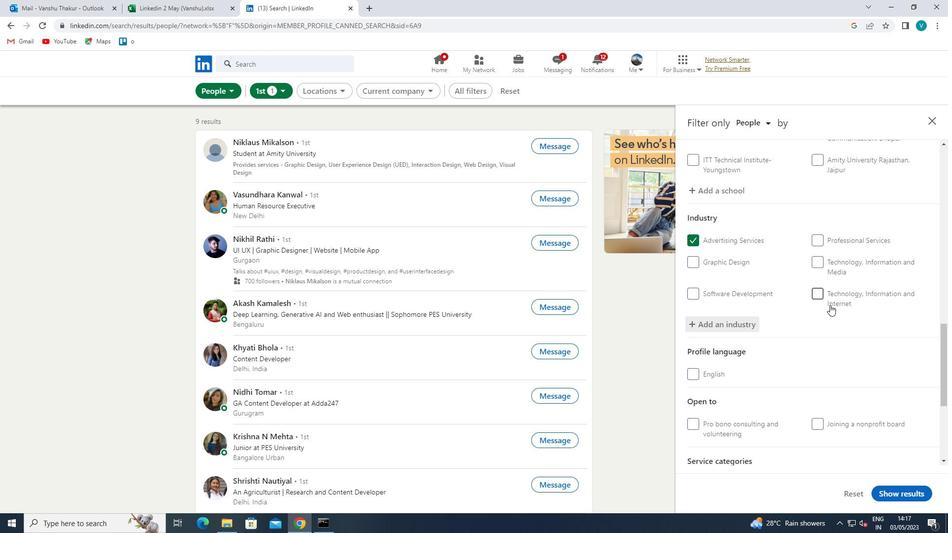 
Action: Mouse scrolled (830, 304) with delta (0, 0)
Screenshot: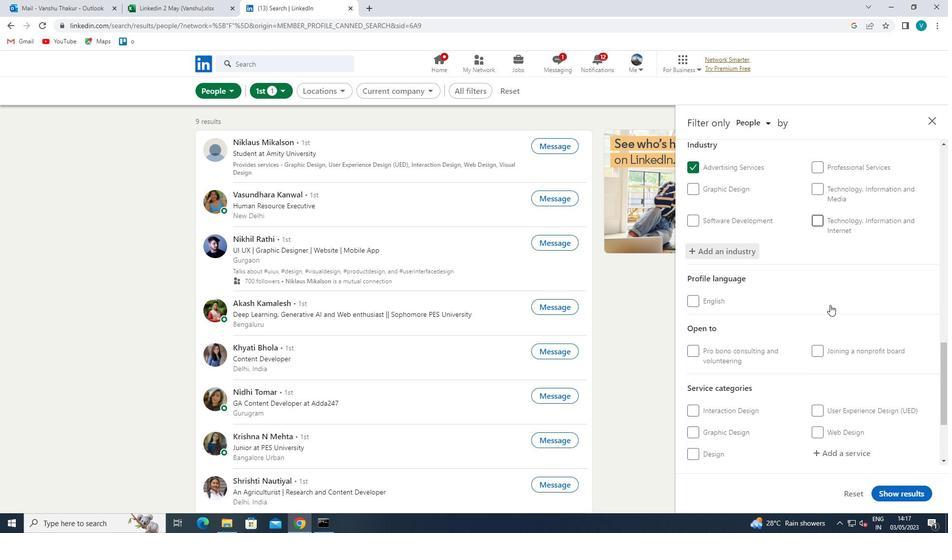 
Action: Mouse moved to (829, 305)
Screenshot: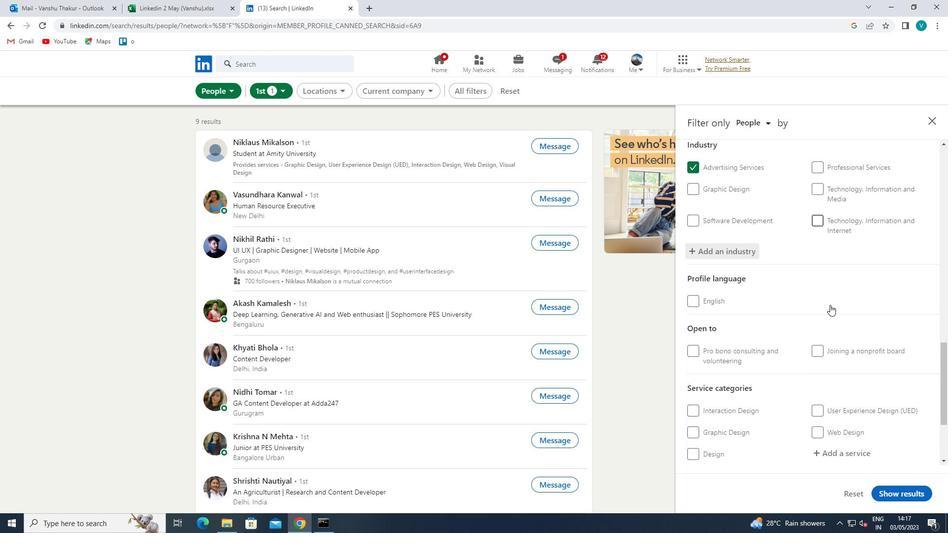 
Action: Mouse scrolled (829, 305) with delta (0, 0)
Screenshot: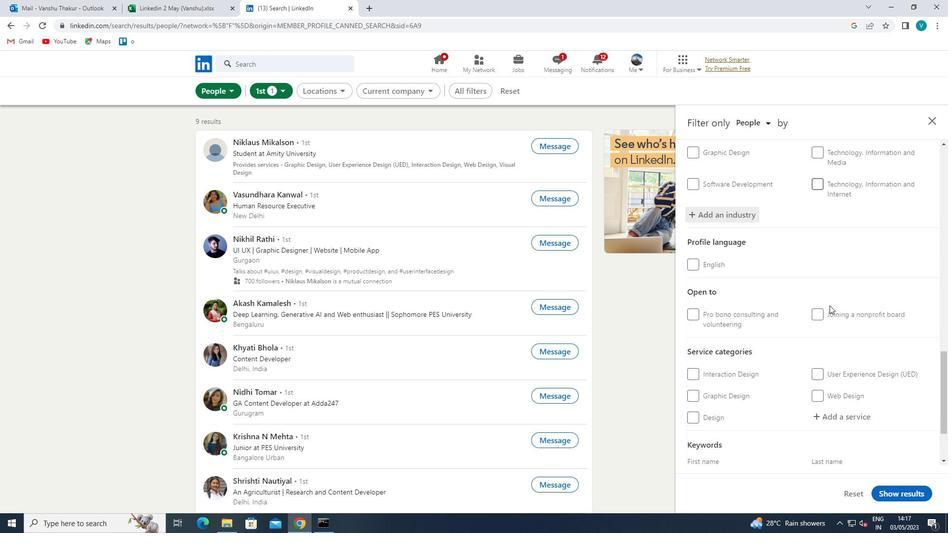 
Action: Mouse moved to (831, 332)
Screenshot: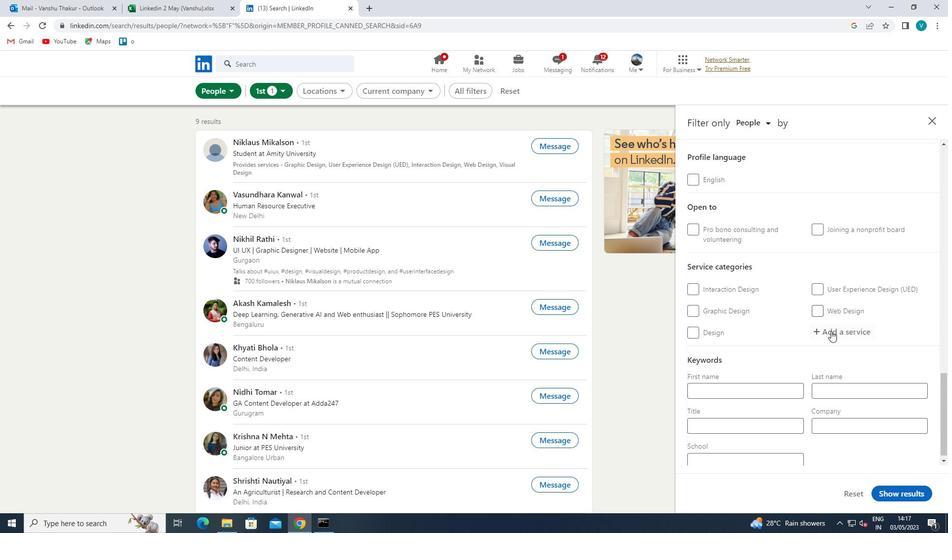 
Action: Mouse pressed left at (831, 332)
Screenshot: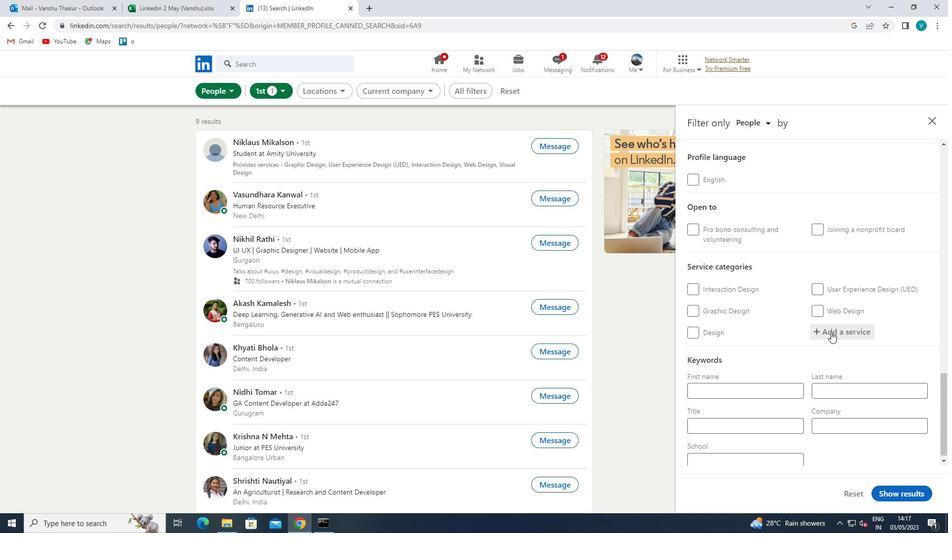 
Action: Mouse moved to (833, 330)
Screenshot: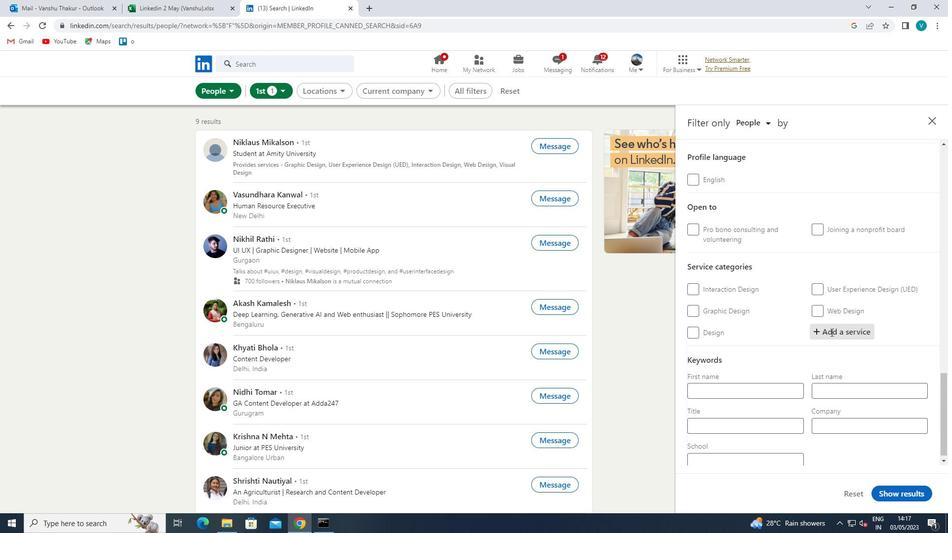 
Action: Key pressed <Key.shift>ANIMATION
Screenshot: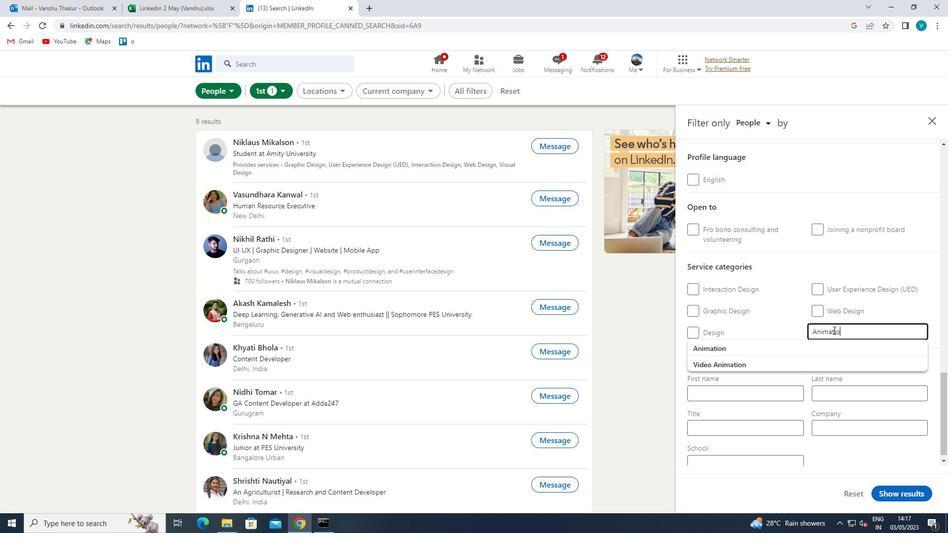 
Action: Mouse moved to (836, 323)
Screenshot: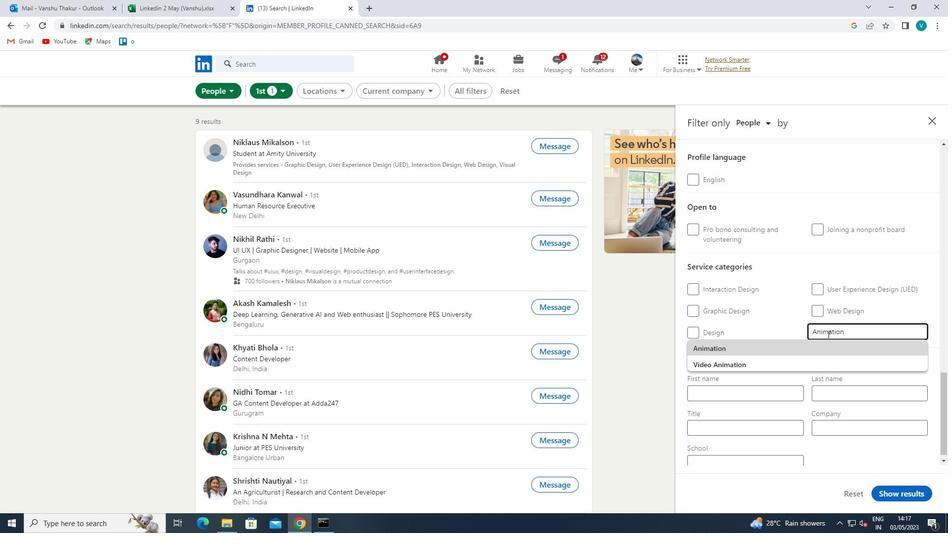 
Action: Key pressed <Key.space><Key.shift>A
Screenshot: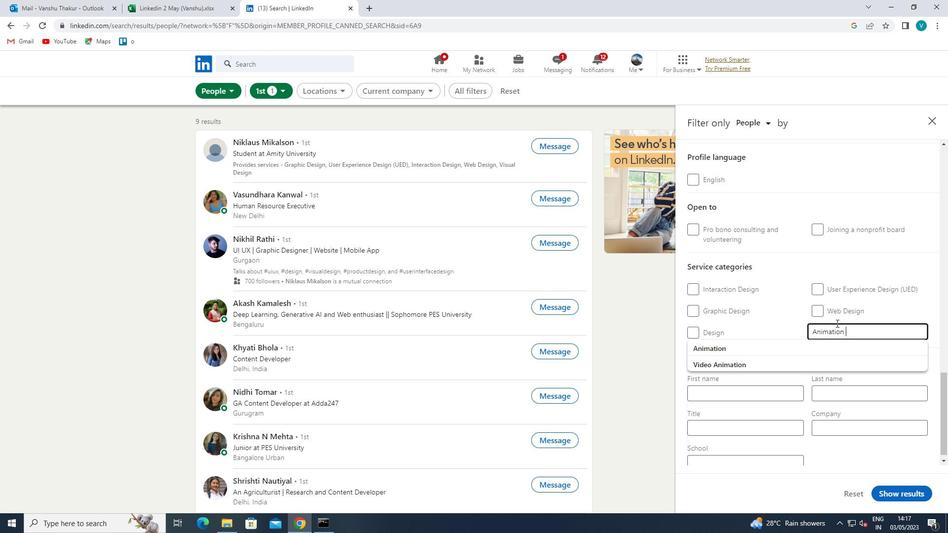 
Action: Mouse moved to (832, 325)
Screenshot: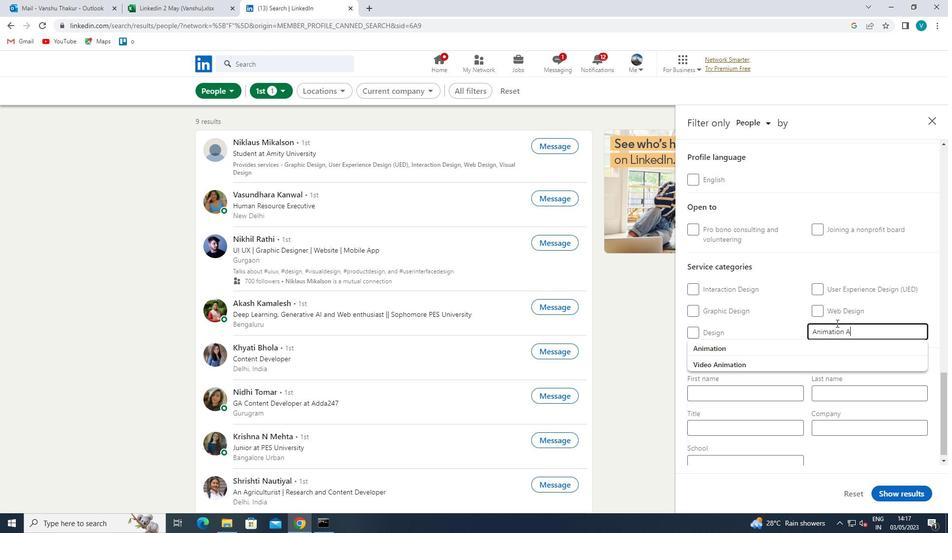 
Action: Key pressed RCHITECTURE<Key.space>
Screenshot: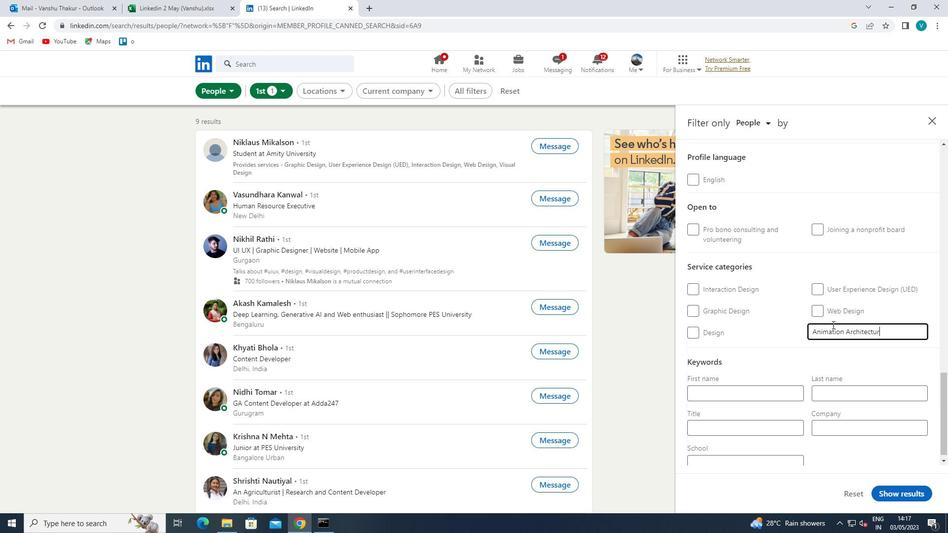 
Action: Mouse moved to (796, 346)
Screenshot: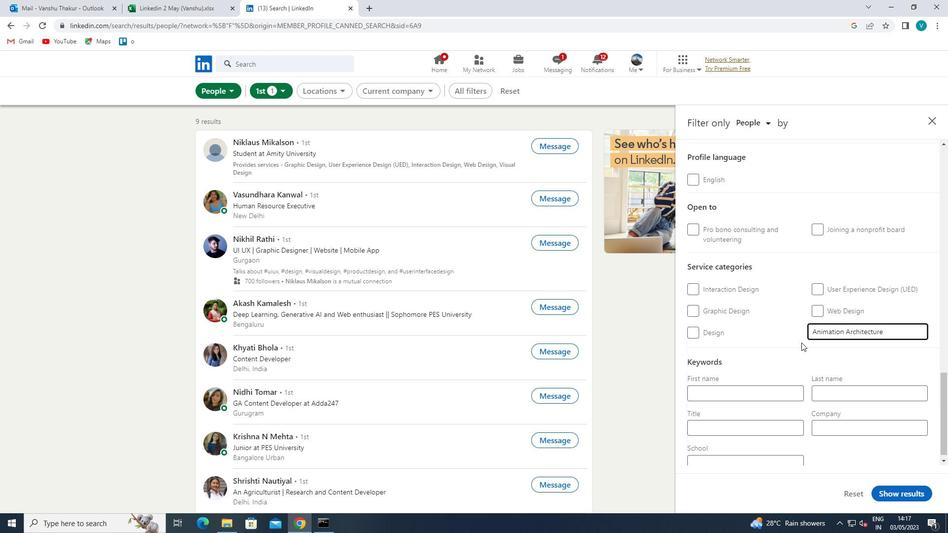 
Action: Mouse pressed left at (796, 346)
Screenshot: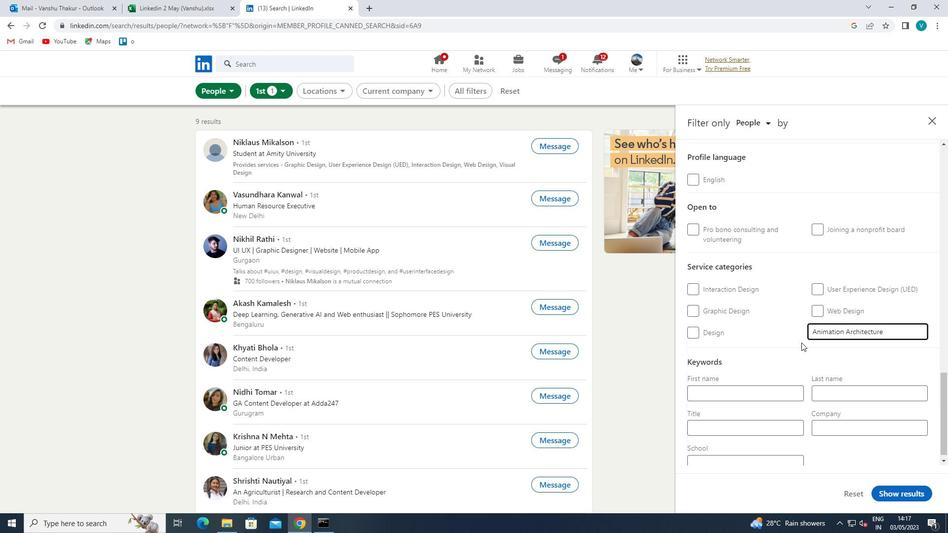 
Action: Mouse scrolled (796, 345) with delta (0, 0)
Screenshot: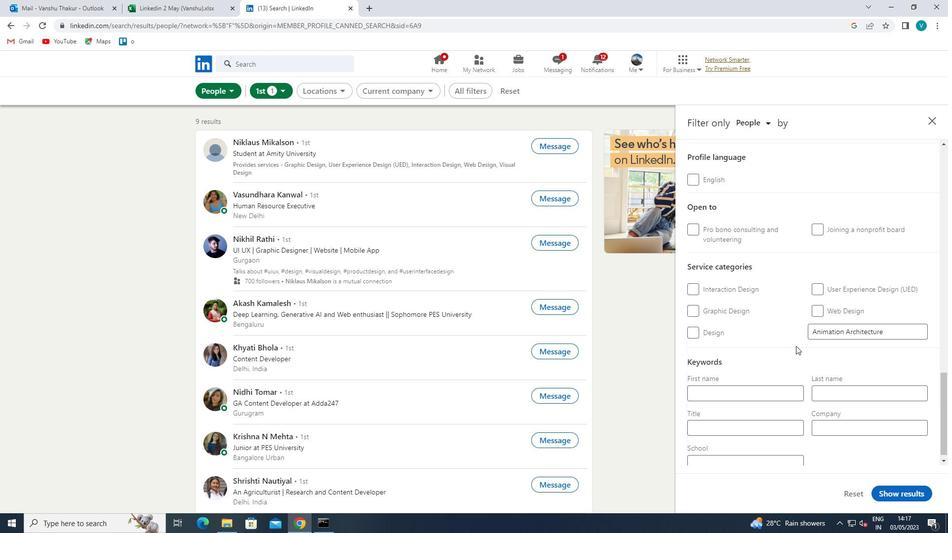 
Action: Mouse scrolled (796, 345) with delta (0, 0)
Screenshot: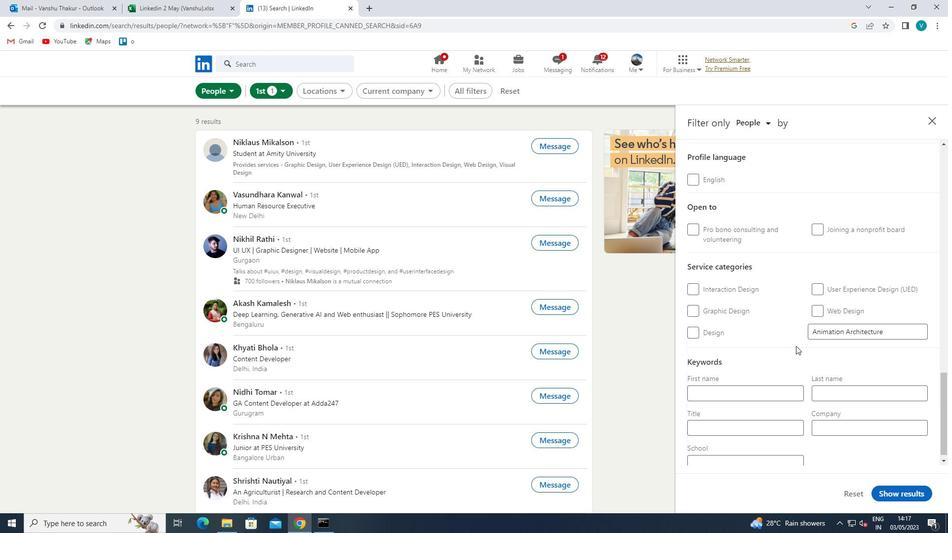 
Action: Mouse moved to (795, 346)
Screenshot: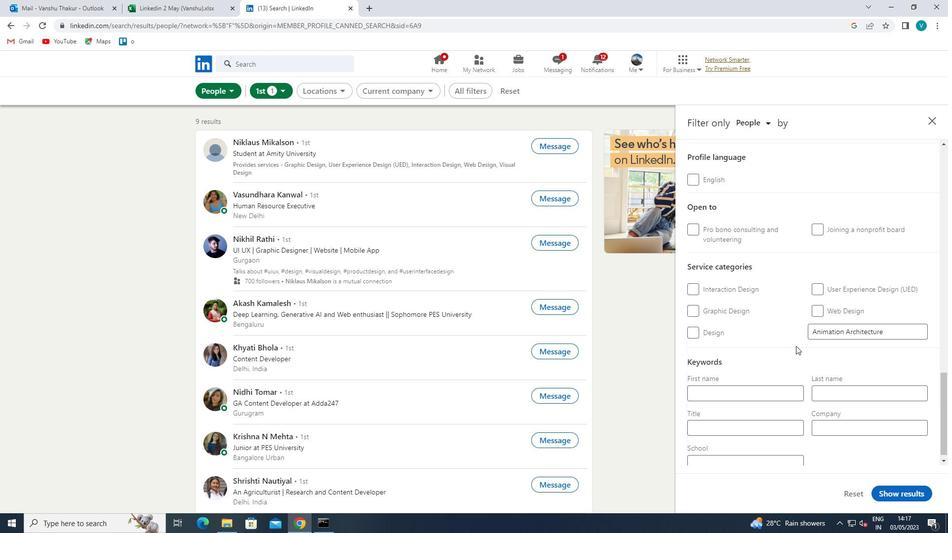 
Action: Mouse scrolled (795, 345) with delta (0, 0)
Screenshot: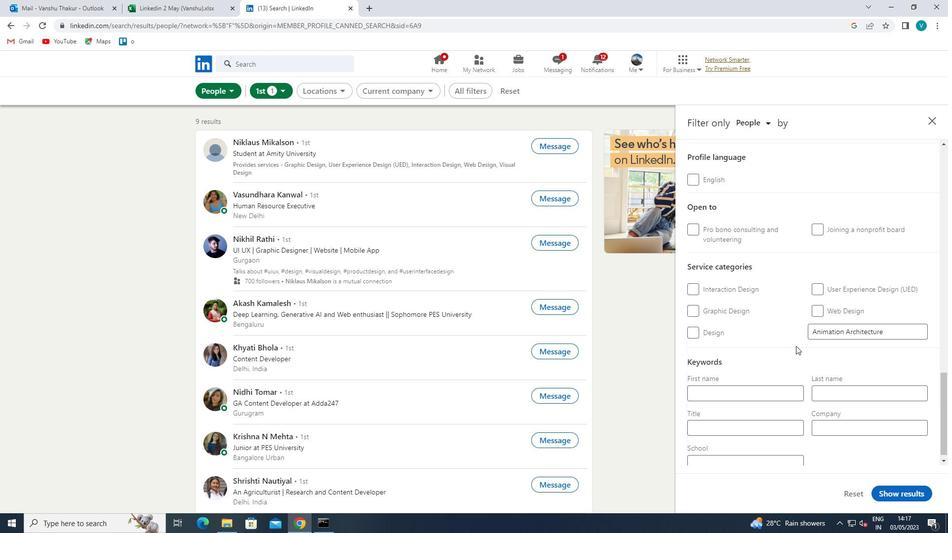 
Action: Mouse moved to (794, 346)
Screenshot: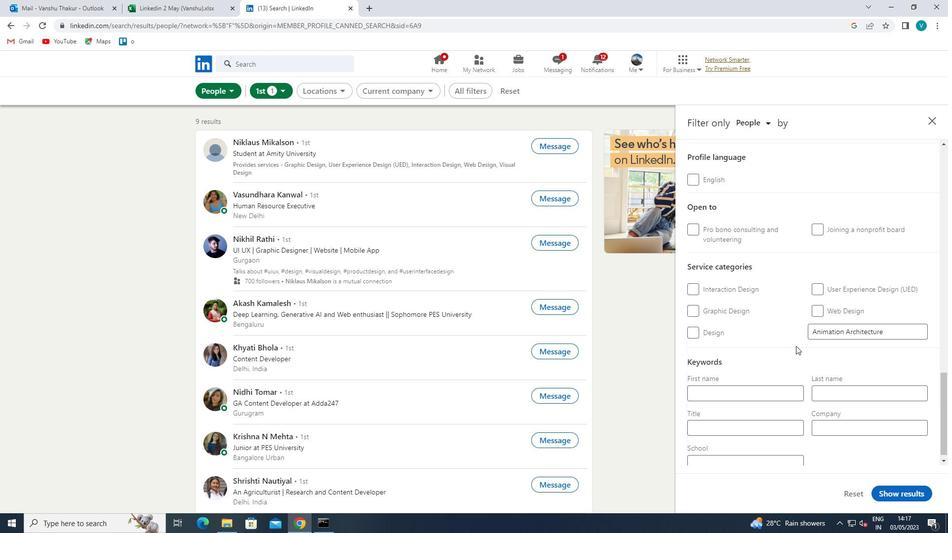 
Action: Mouse scrolled (794, 346) with delta (0, 0)
Screenshot: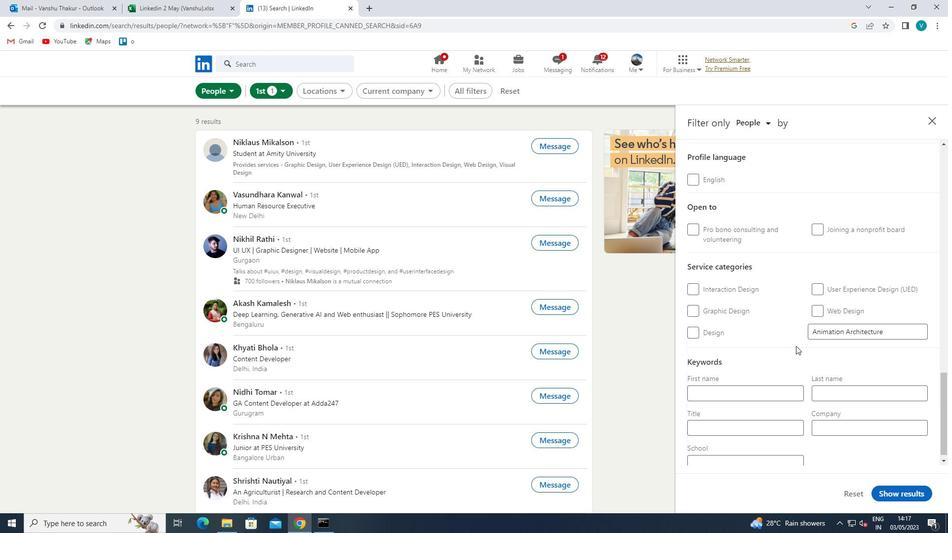 
Action: Mouse moved to (787, 417)
Screenshot: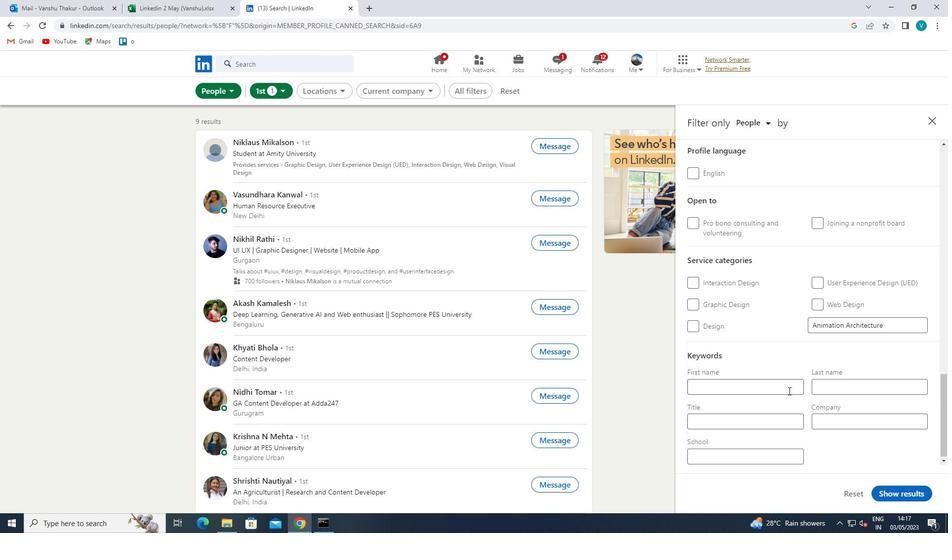 
Action: Mouse pressed left at (787, 417)
Screenshot: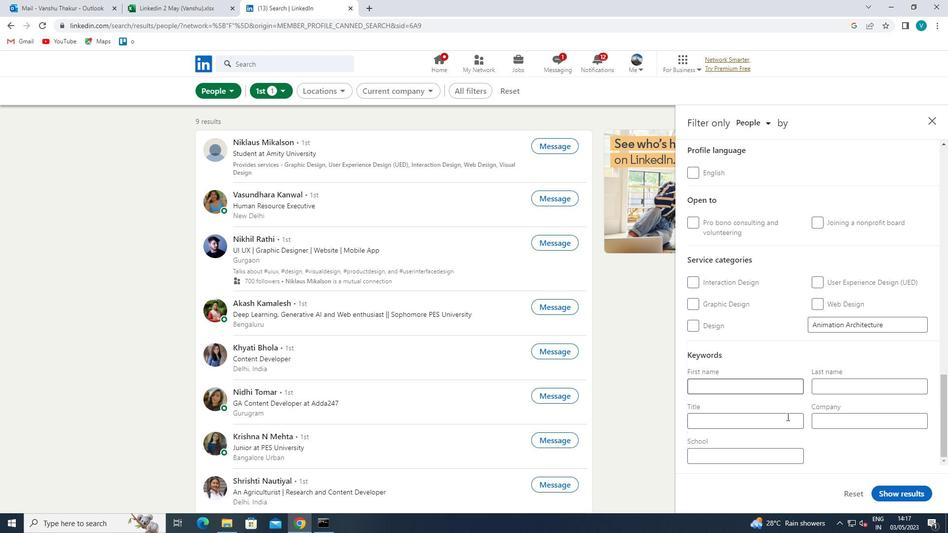 
Action: Key pressed <Key.shift>BANK<Key.space><Key.shift>TELLER<Key.space>
Screenshot: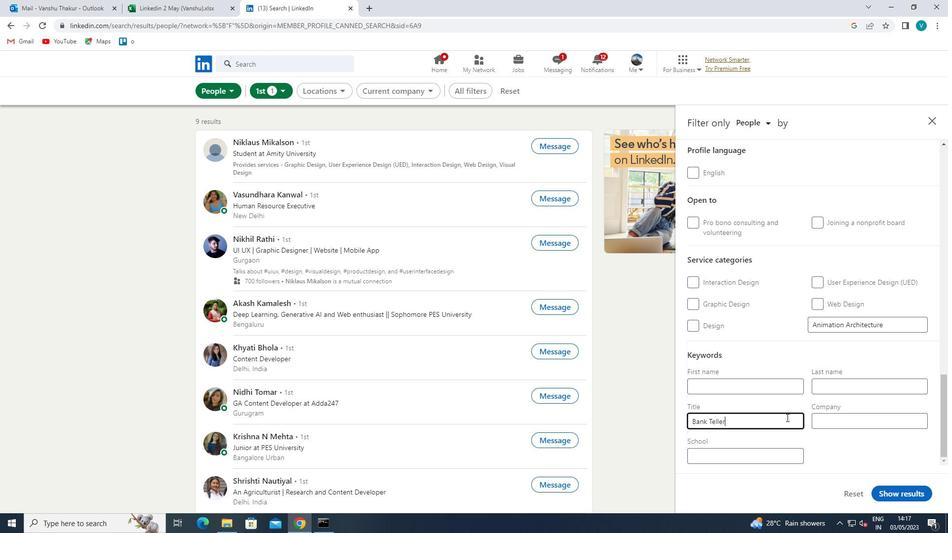 
Action: Mouse moved to (908, 499)
Screenshot: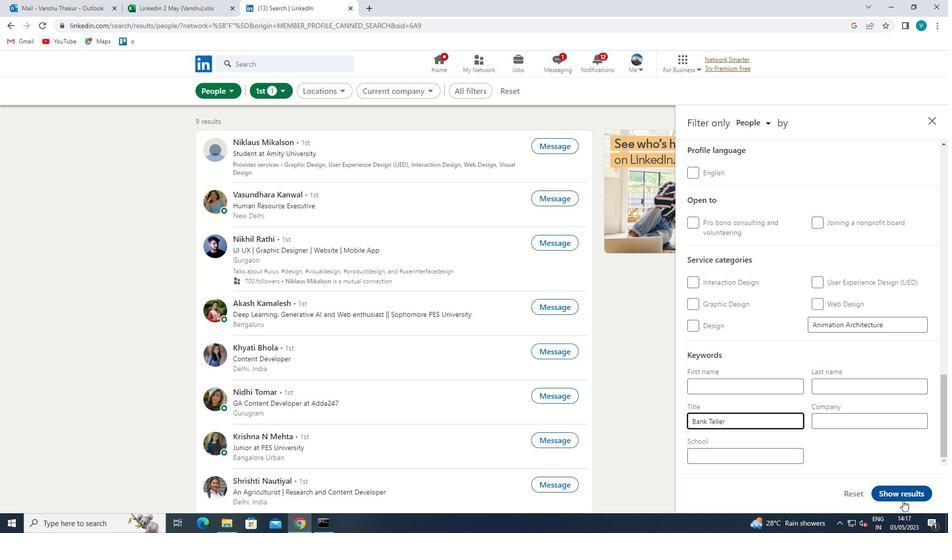 
Action: Mouse pressed left at (908, 499)
Screenshot: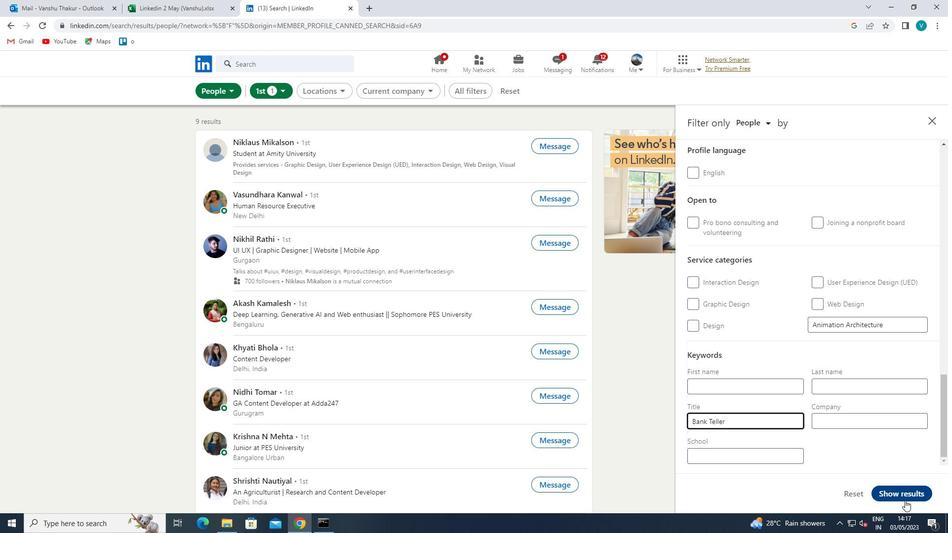 
